 Task: Send an email with the signature Gloria Young with the subject Update on an accommodation and the message I would like to schedule a one-on-one meeting to discuss your career development plan. from softage.8@softage.net to softage.6@softage.net and move the email from Sent Items to the folder Medications
Action: Mouse moved to (135, 152)
Screenshot: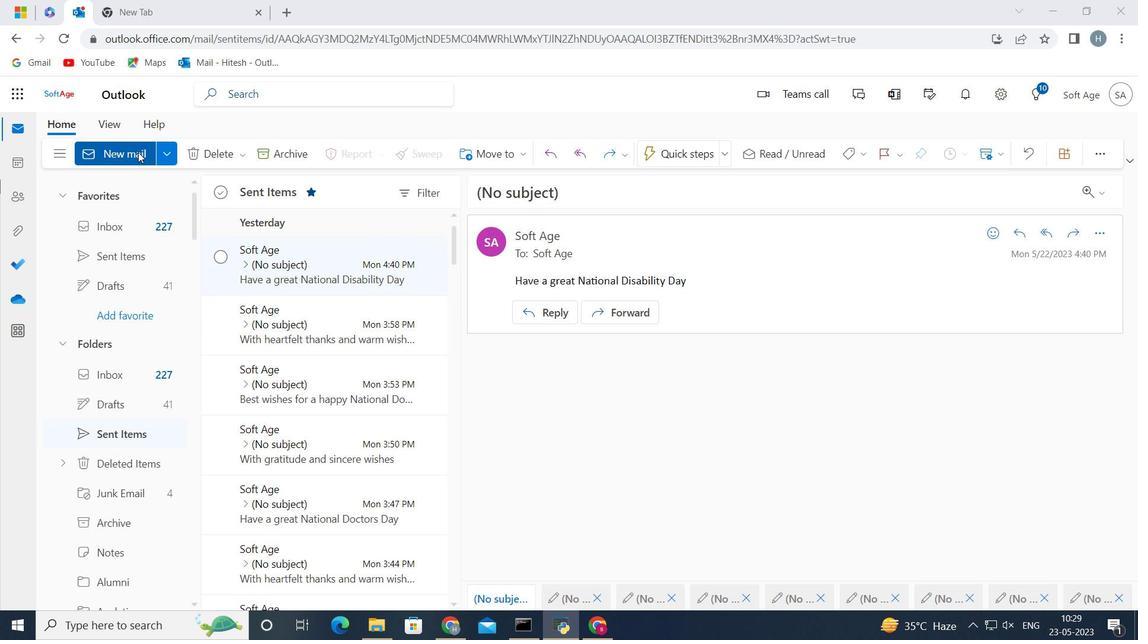 
Action: Mouse pressed left at (135, 152)
Screenshot: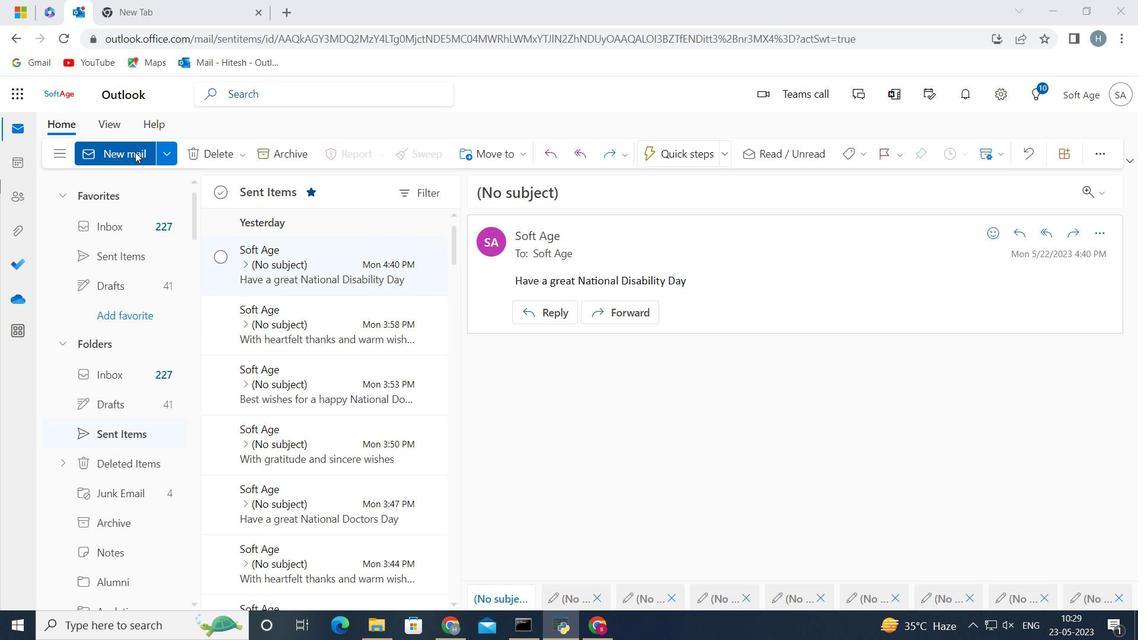 
Action: Mouse moved to (940, 152)
Screenshot: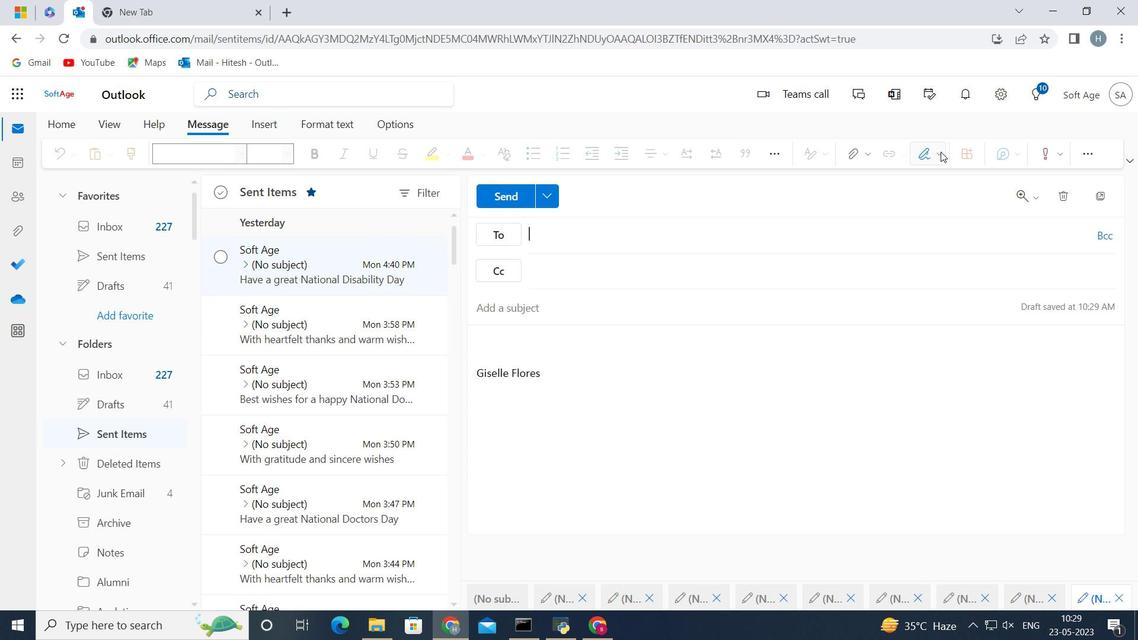 
Action: Mouse pressed left at (940, 152)
Screenshot: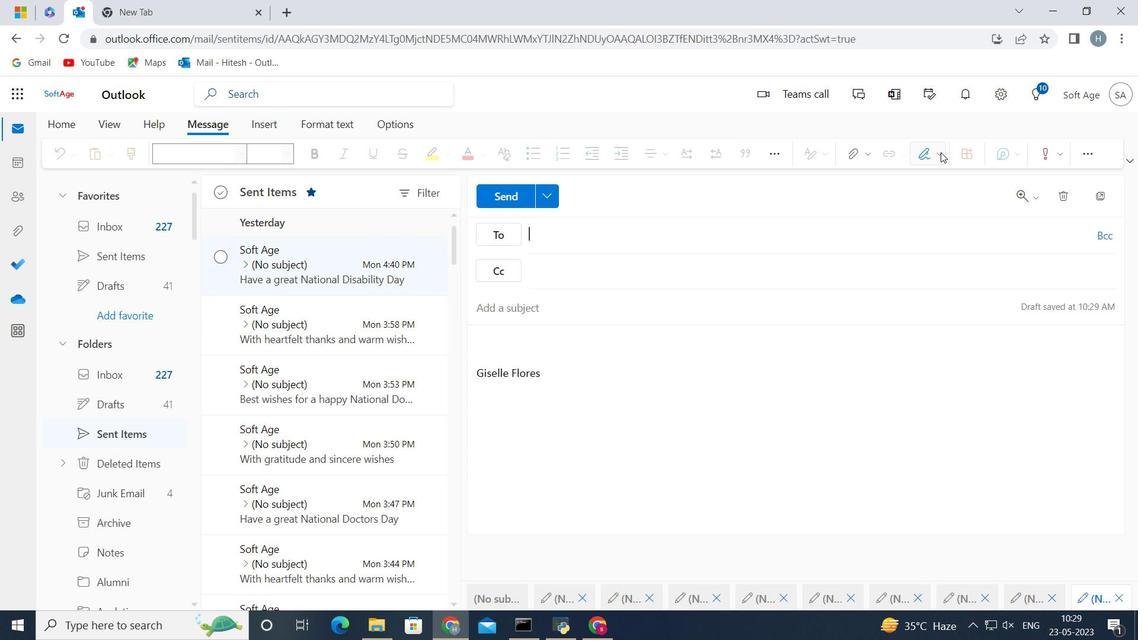 
Action: Mouse moved to (900, 212)
Screenshot: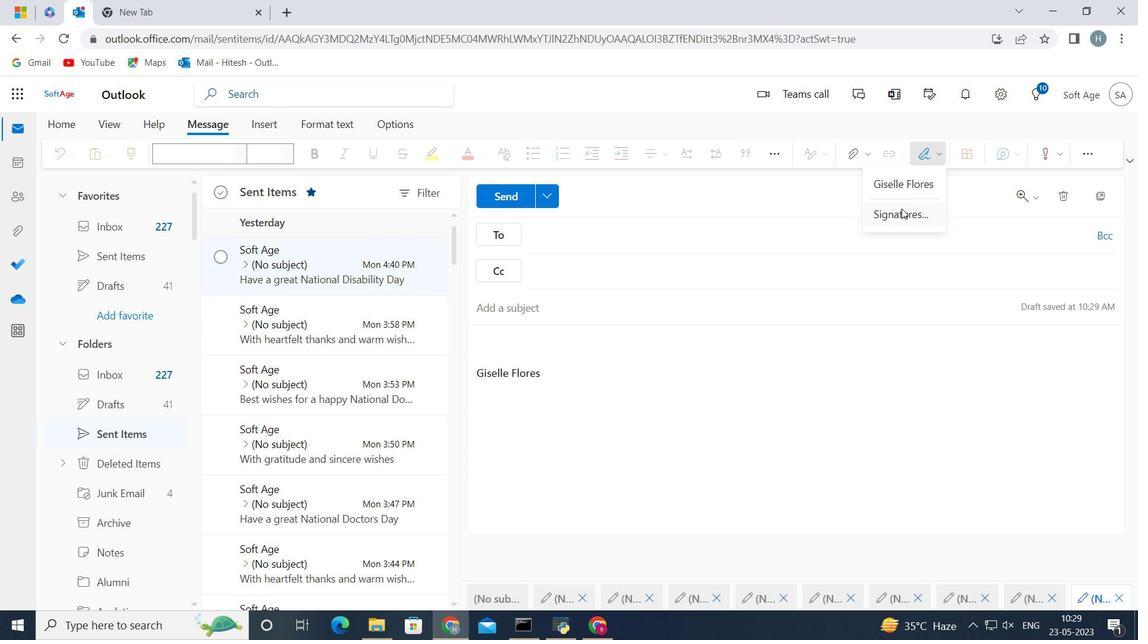 
Action: Mouse pressed left at (900, 212)
Screenshot: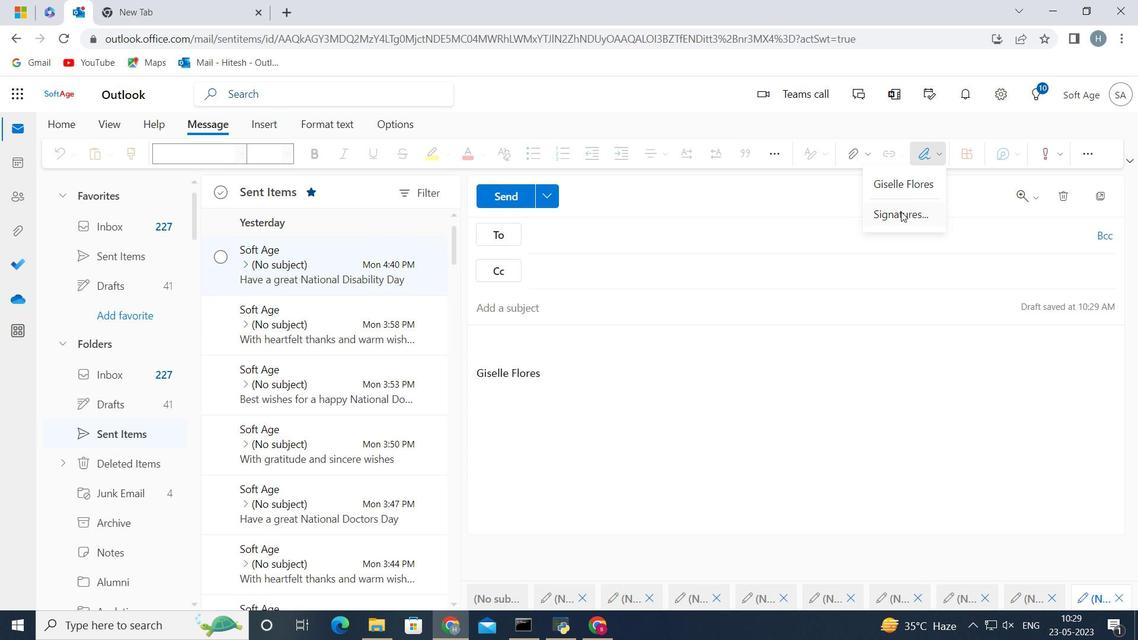 
Action: Mouse moved to (868, 265)
Screenshot: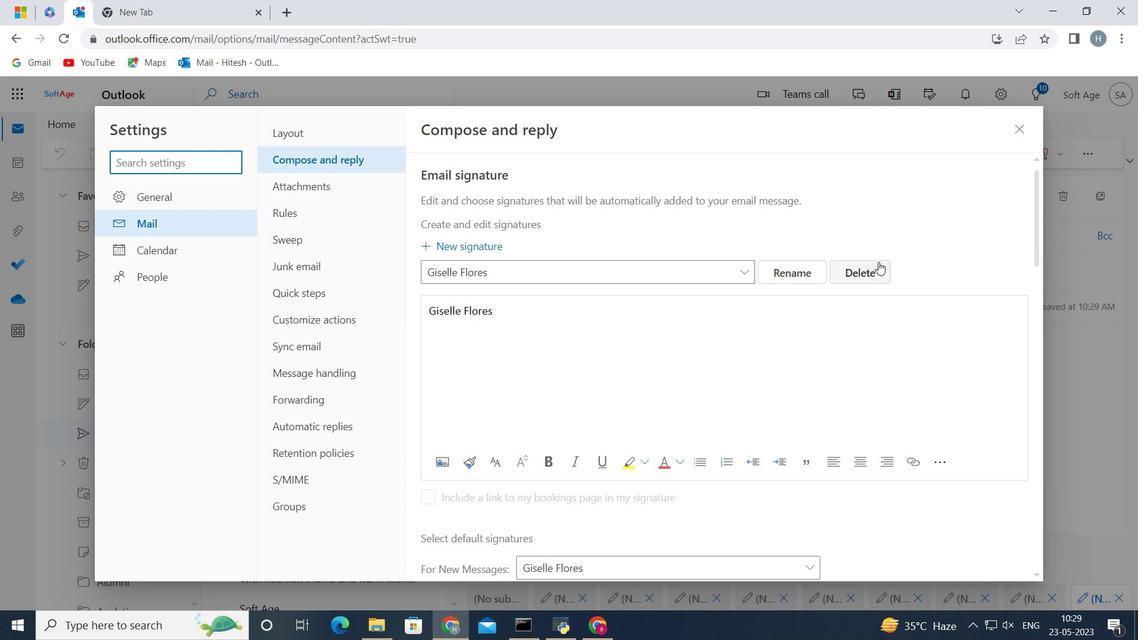 
Action: Mouse pressed left at (868, 265)
Screenshot: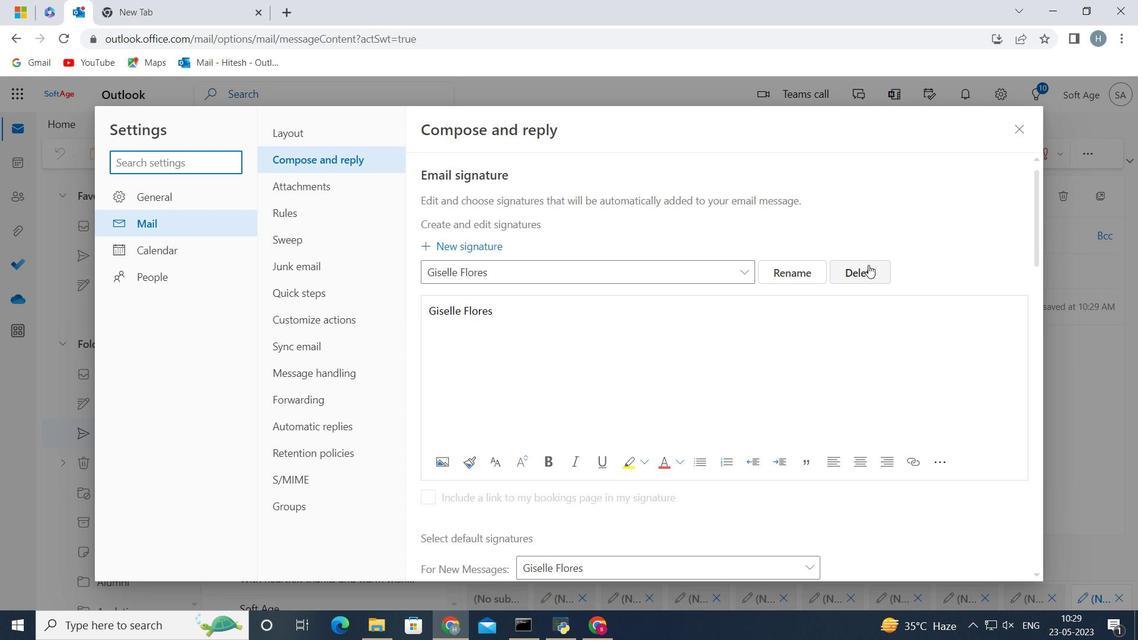 
Action: Mouse moved to (752, 274)
Screenshot: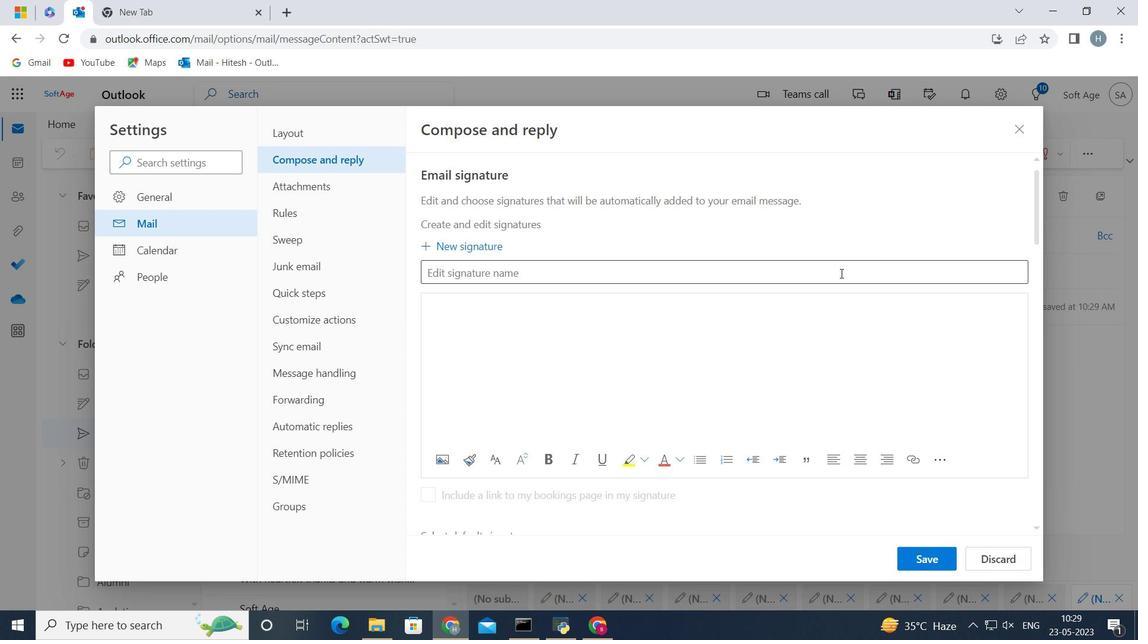 
Action: Mouse pressed left at (752, 274)
Screenshot: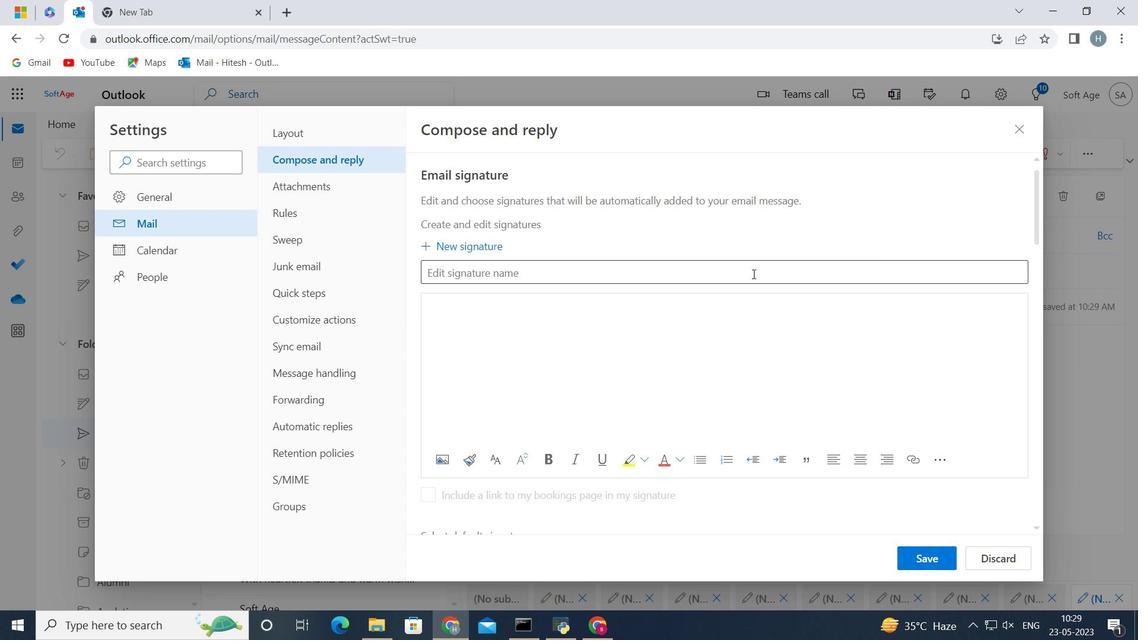 
Action: Mouse moved to (752, 274)
Screenshot: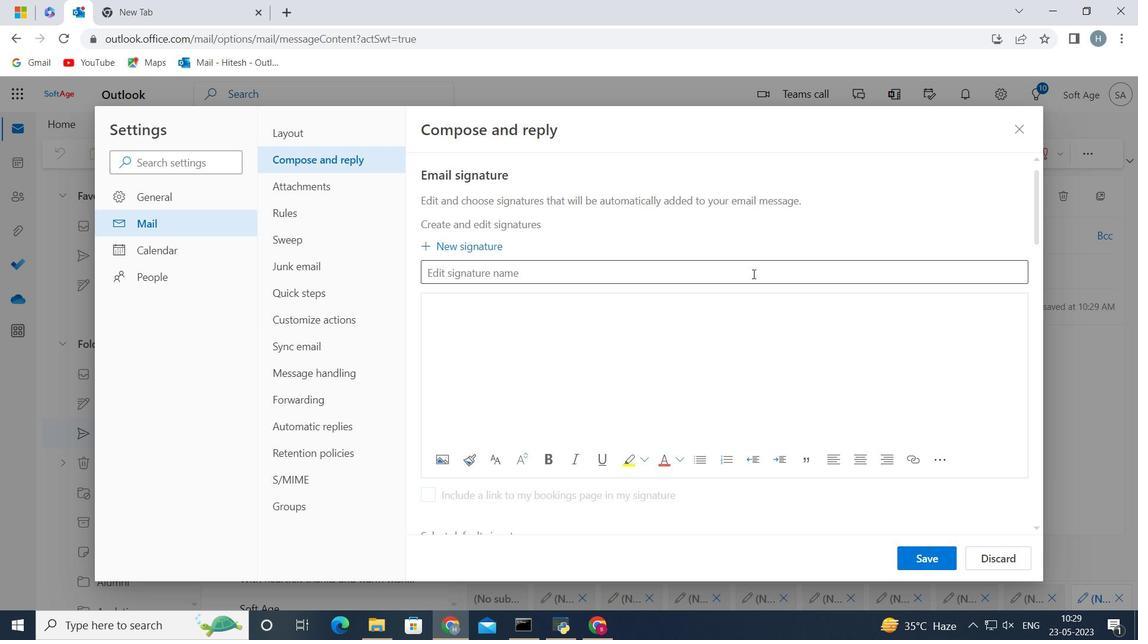 
Action: Key pressed <Key.shift><Key.shift>Gloria<Key.space><Key.shift><Key.shift><Key.shift><Key.shift><Key.shift>Young
Screenshot: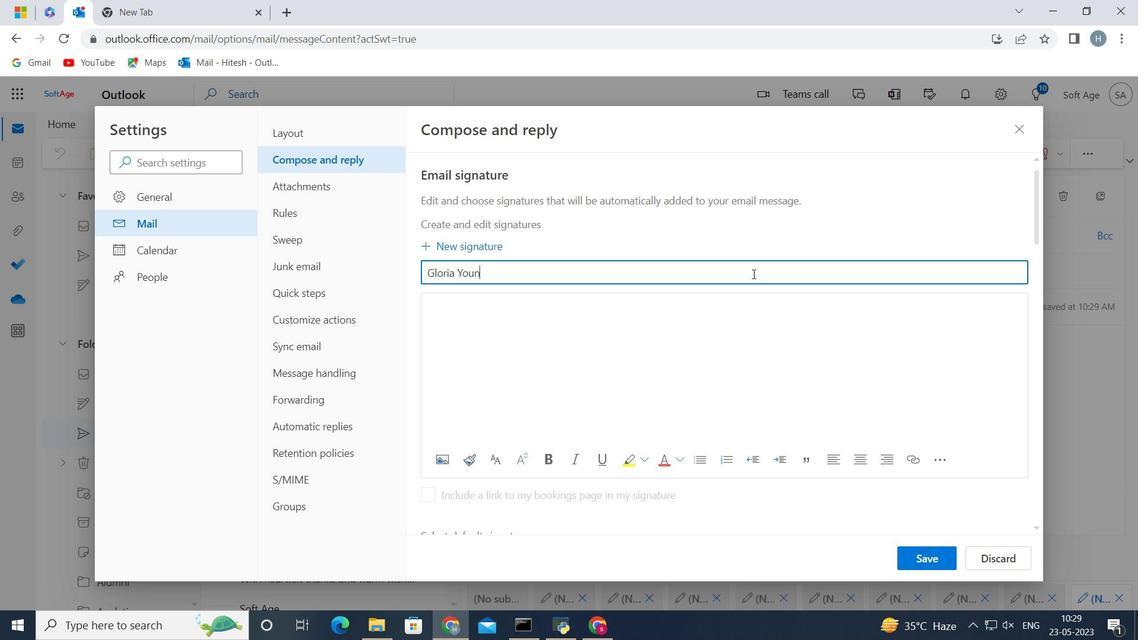 
Action: Mouse moved to (645, 309)
Screenshot: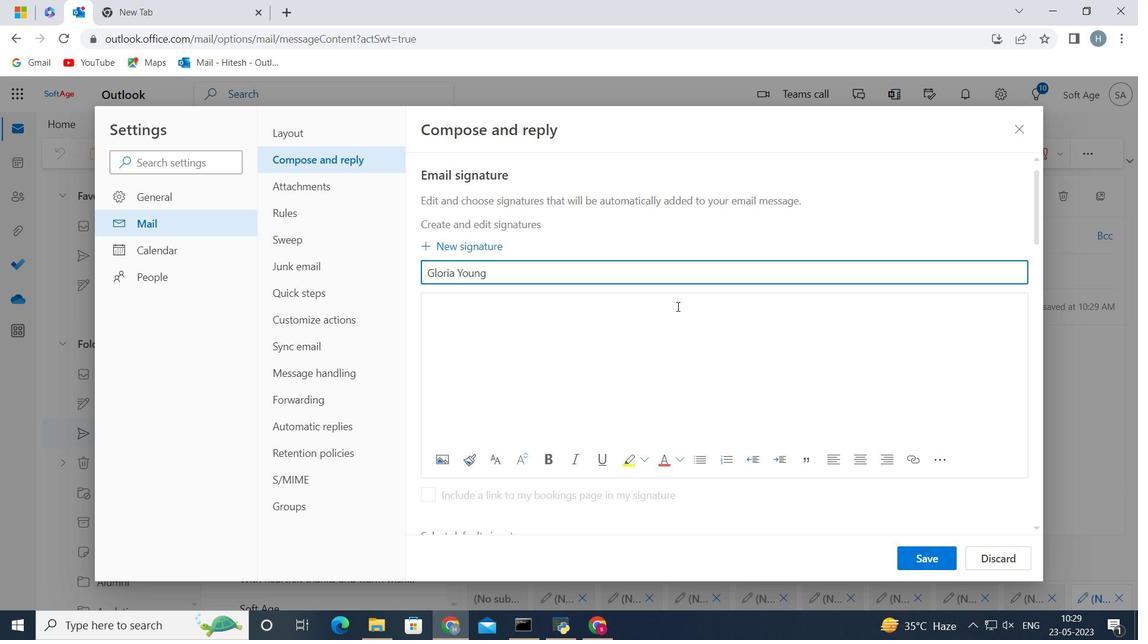 
Action: Mouse pressed left at (645, 309)
Screenshot: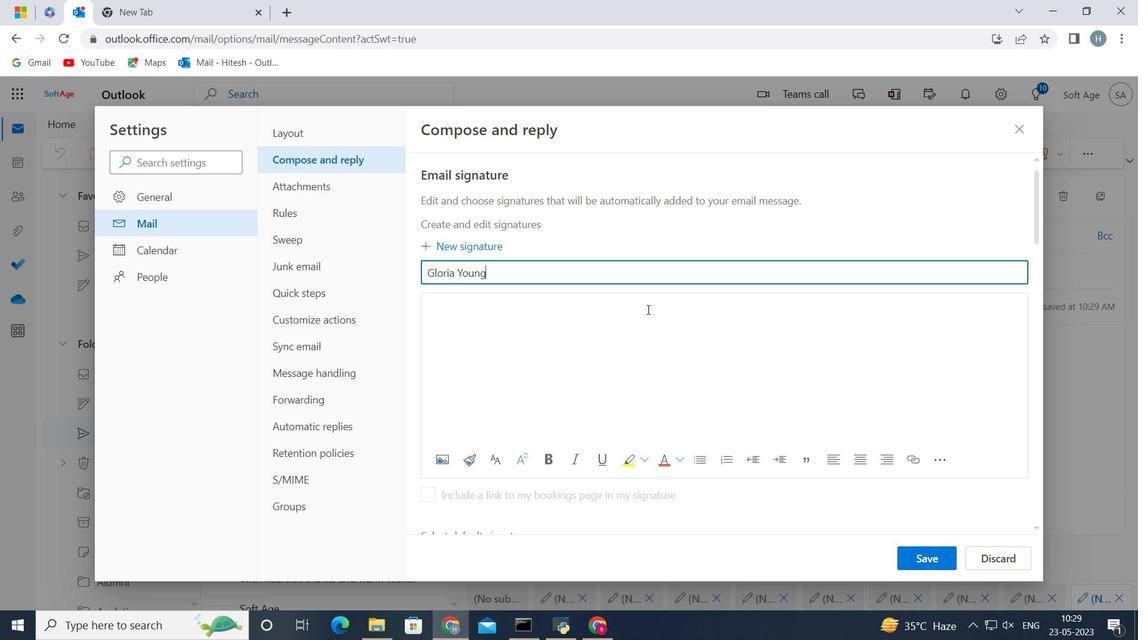
Action: Key pressed <Key.shift><Key.shift><Key.shift><Key.shift><Key.shift><Key.shift><Key.shift><Key.shift><Key.shift><Key.shift><Key.shift><Key.shift><Key.shift>Gloria<Key.space><Key.shift><Key.shift><Key.shift><Key.shift><Key.shift><Key.shift><Key.shift><Key.shift>Young
Screenshot: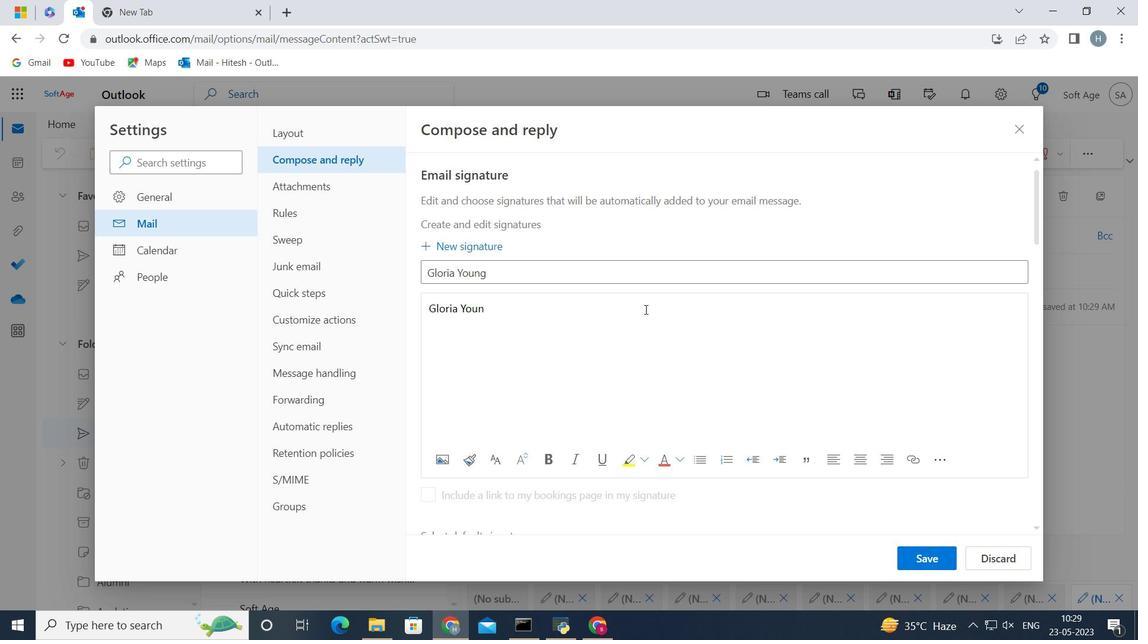 
Action: Mouse moved to (925, 559)
Screenshot: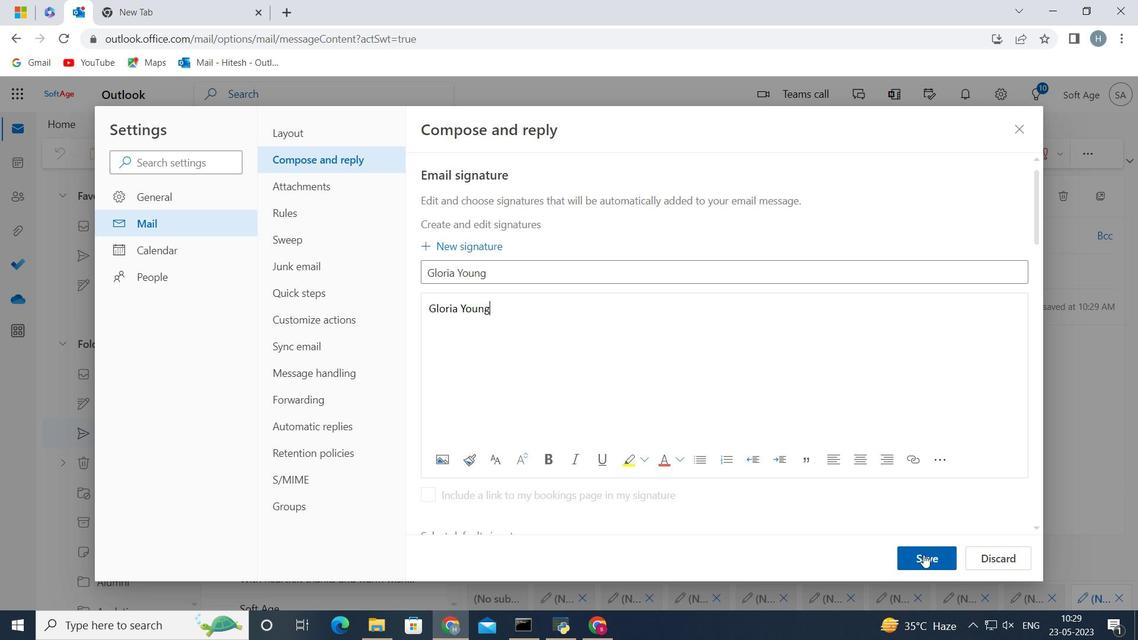 
Action: Mouse pressed left at (925, 559)
Screenshot: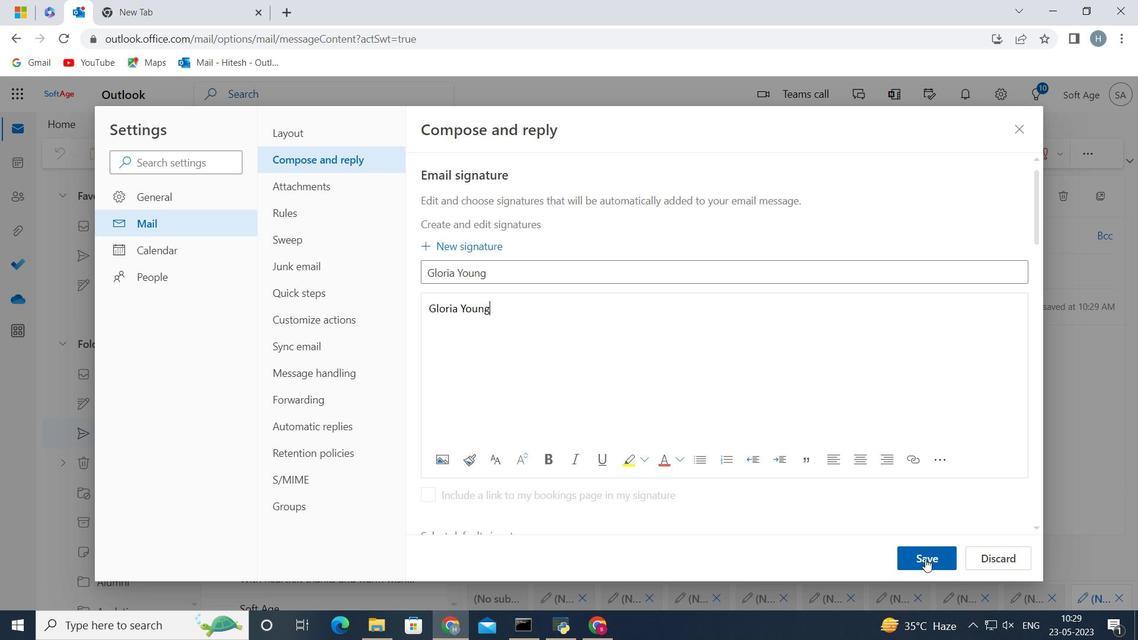
Action: Mouse moved to (797, 356)
Screenshot: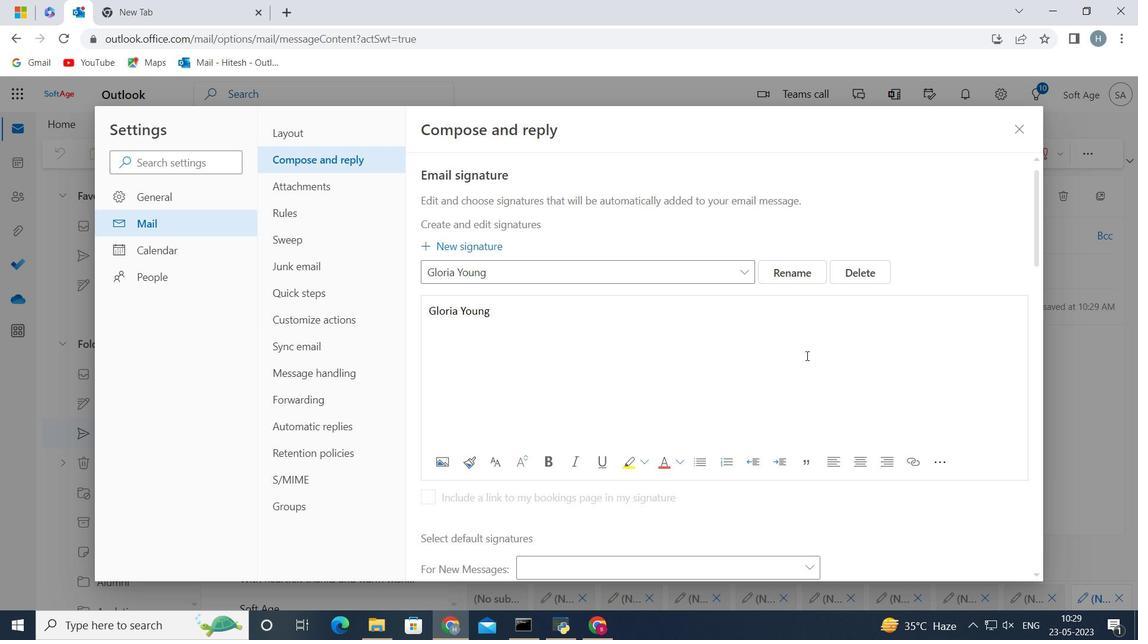 
Action: Mouse scrolled (797, 355) with delta (0, 0)
Screenshot: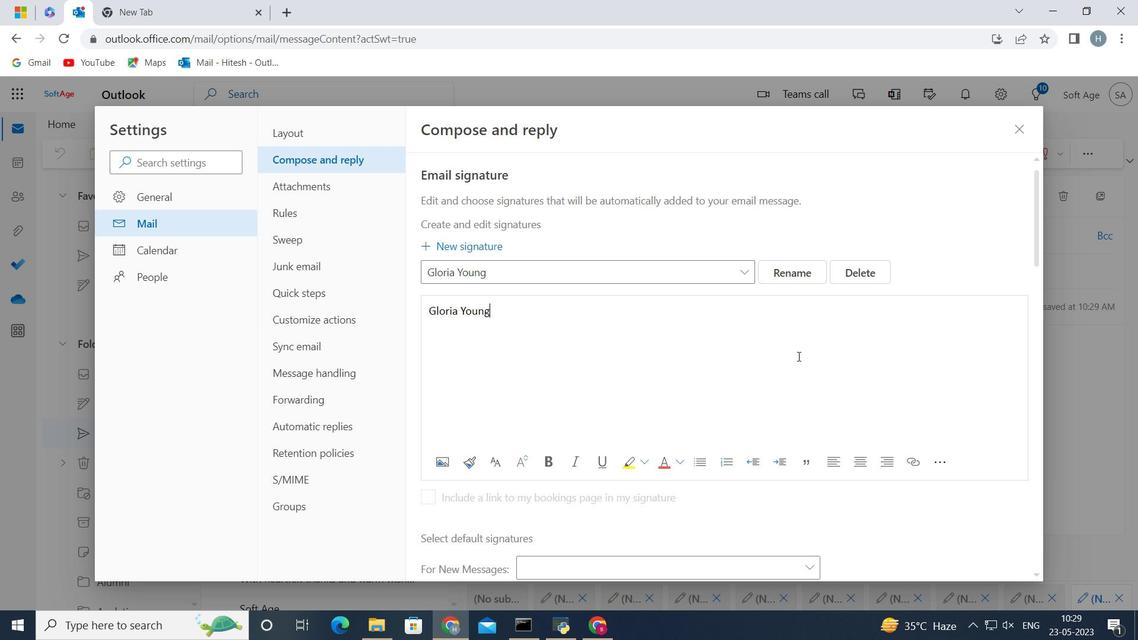
Action: Mouse moved to (787, 305)
Screenshot: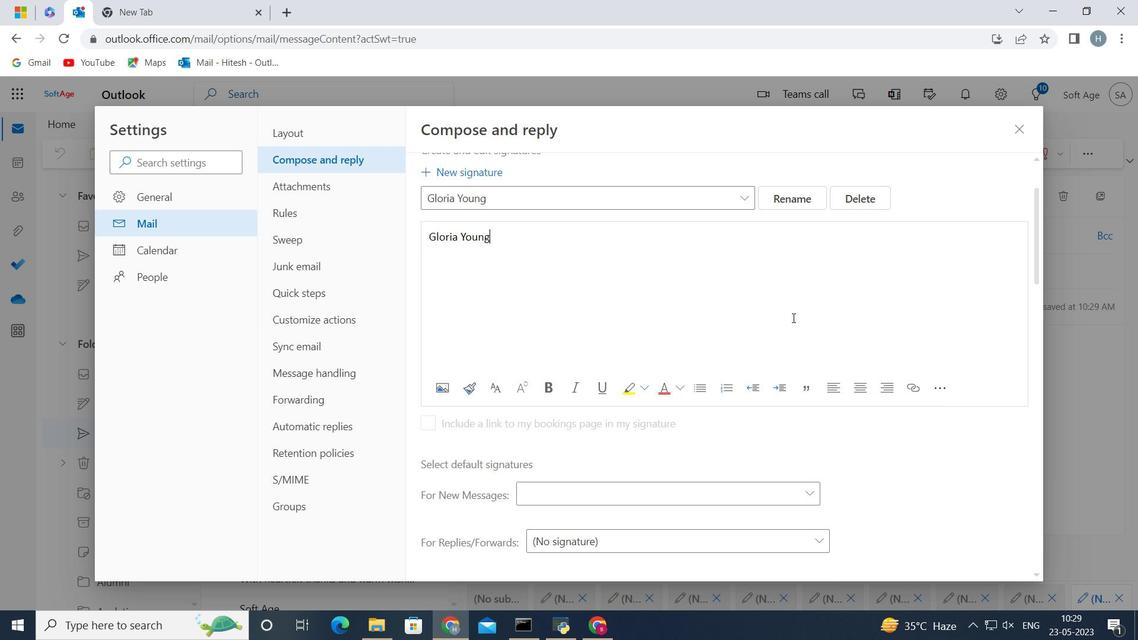 
Action: Mouse scrolled (787, 304) with delta (0, 0)
Screenshot: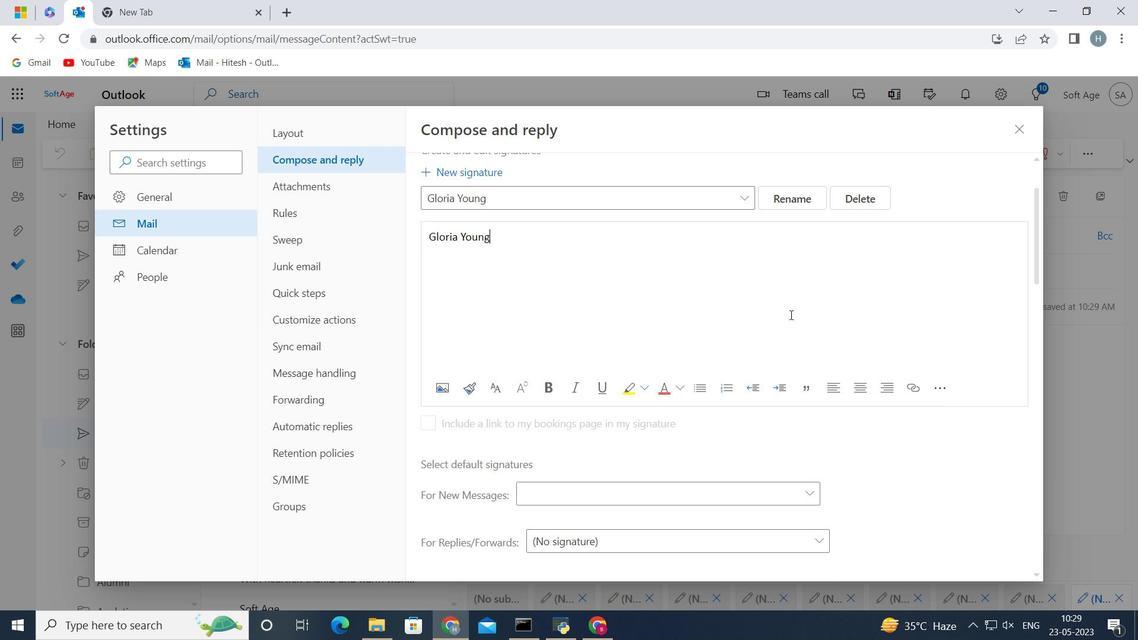 
Action: Mouse moved to (787, 305)
Screenshot: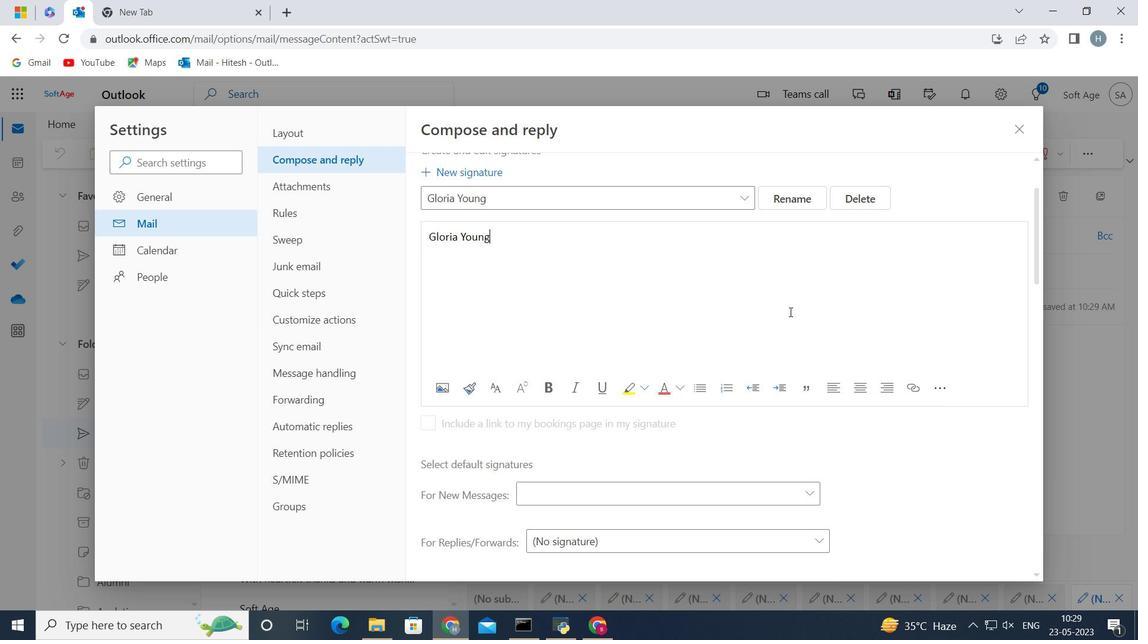 
Action: Mouse scrolled (787, 304) with delta (0, 0)
Screenshot: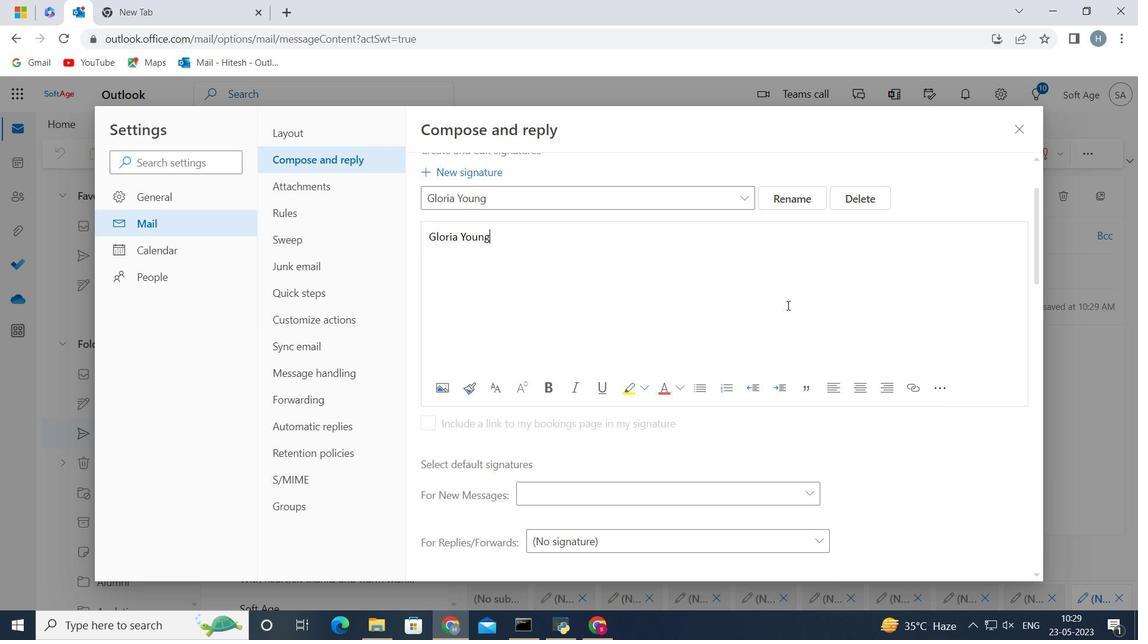 
Action: Mouse moved to (797, 341)
Screenshot: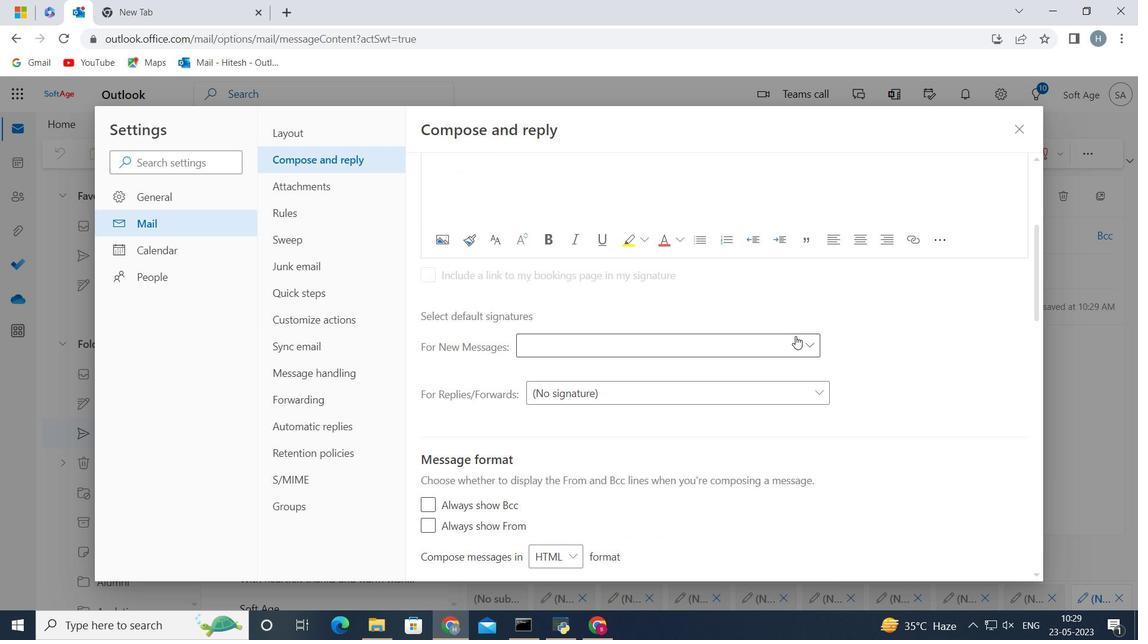 
Action: Mouse pressed left at (797, 341)
Screenshot: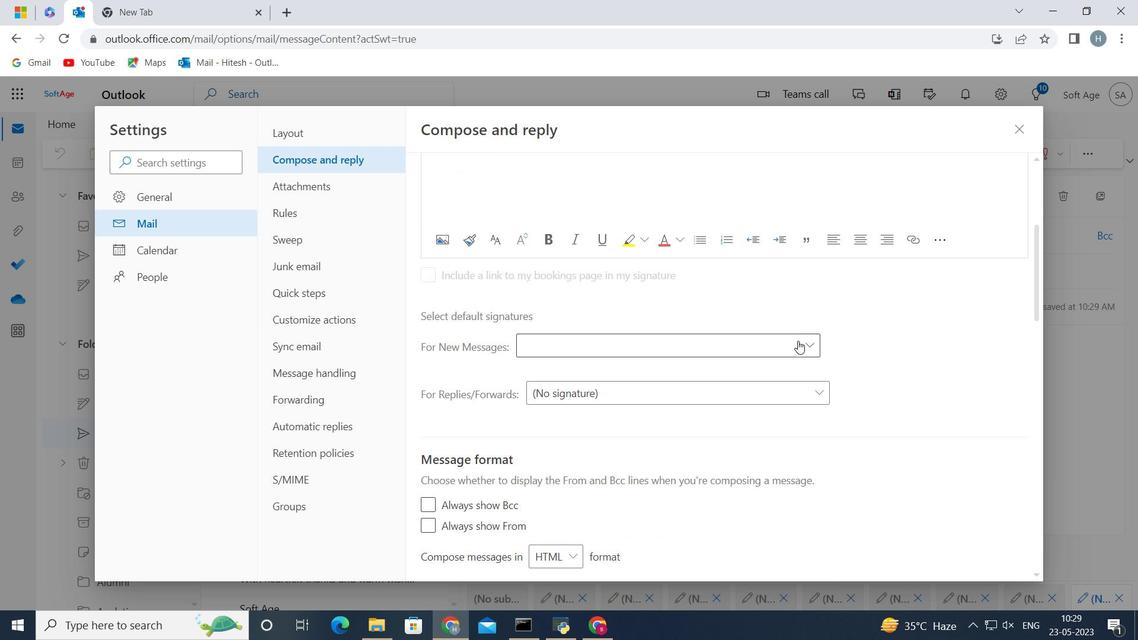 
Action: Mouse moved to (729, 401)
Screenshot: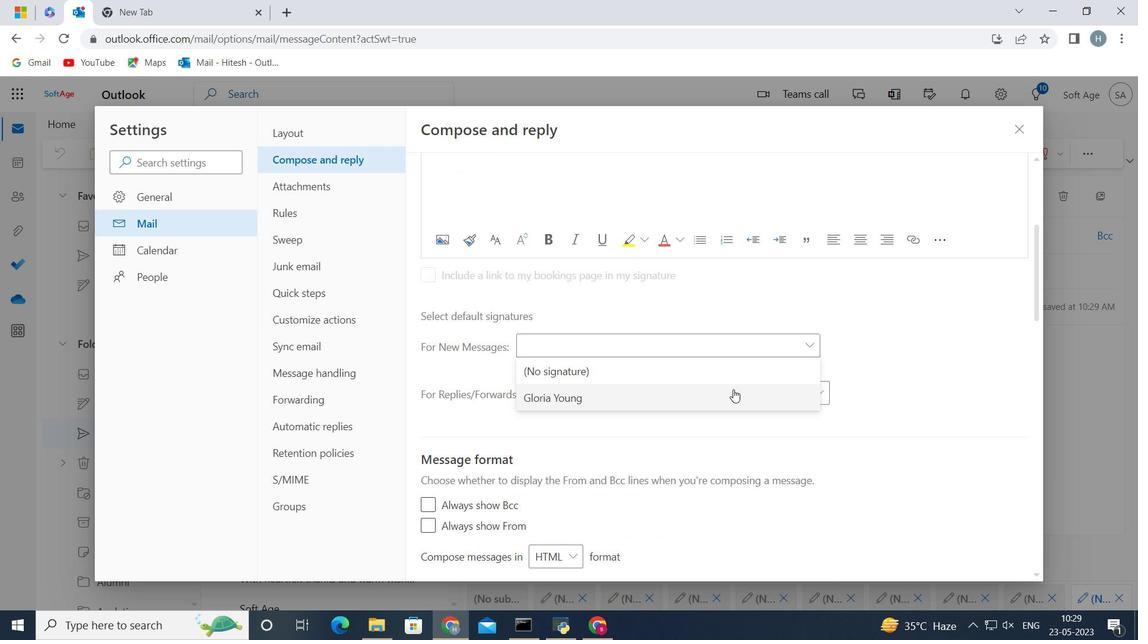 
Action: Mouse pressed left at (729, 401)
Screenshot: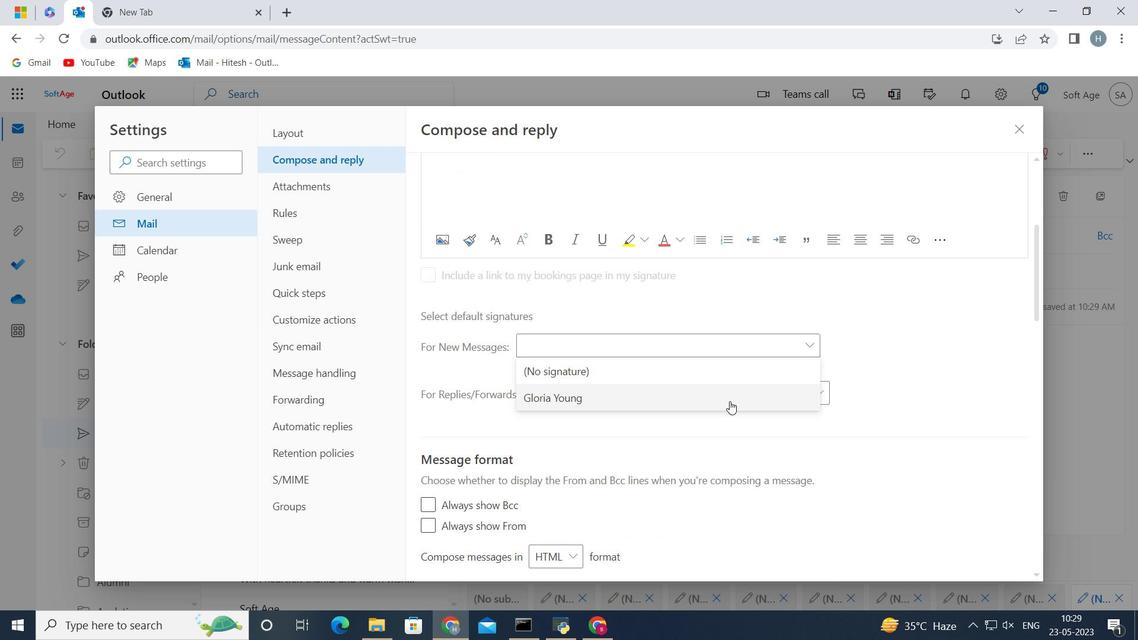 
Action: Mouse moved to (928, 557)
Screenshot: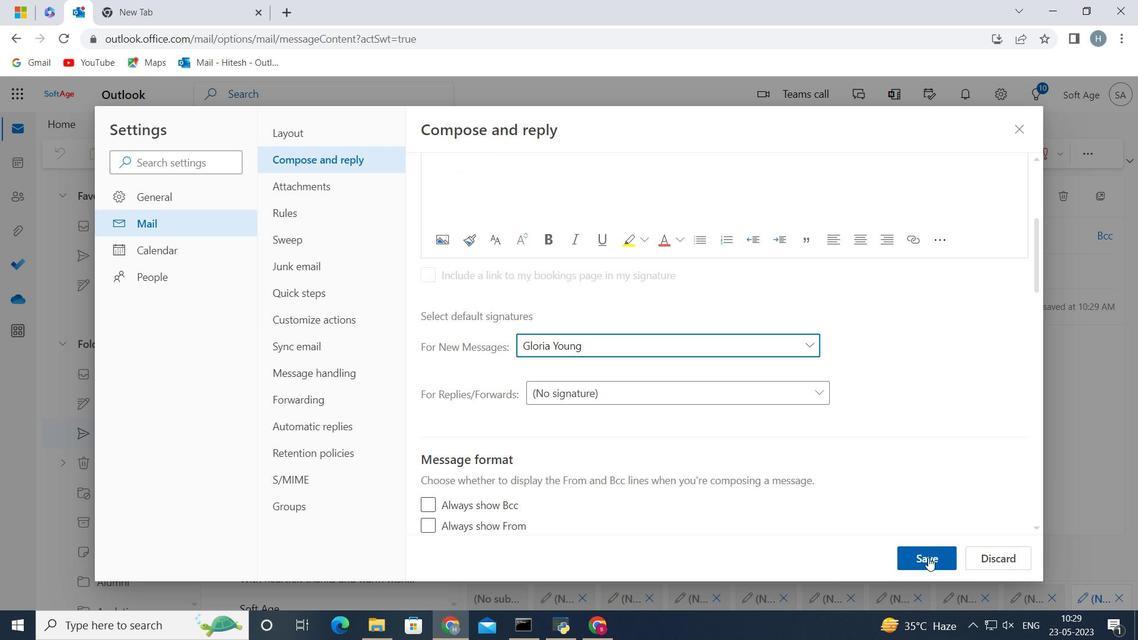 
Action: Mouse pressed left at (928, 557)
Screenshot: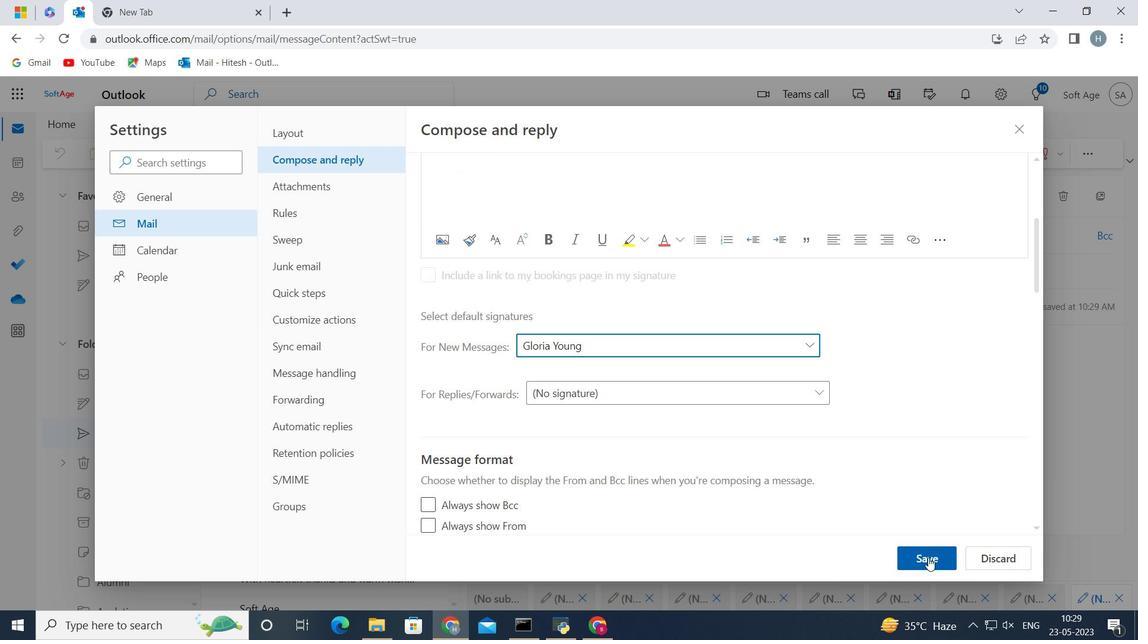 
Action: Mouse moved to (1017, 130)
Screenshot: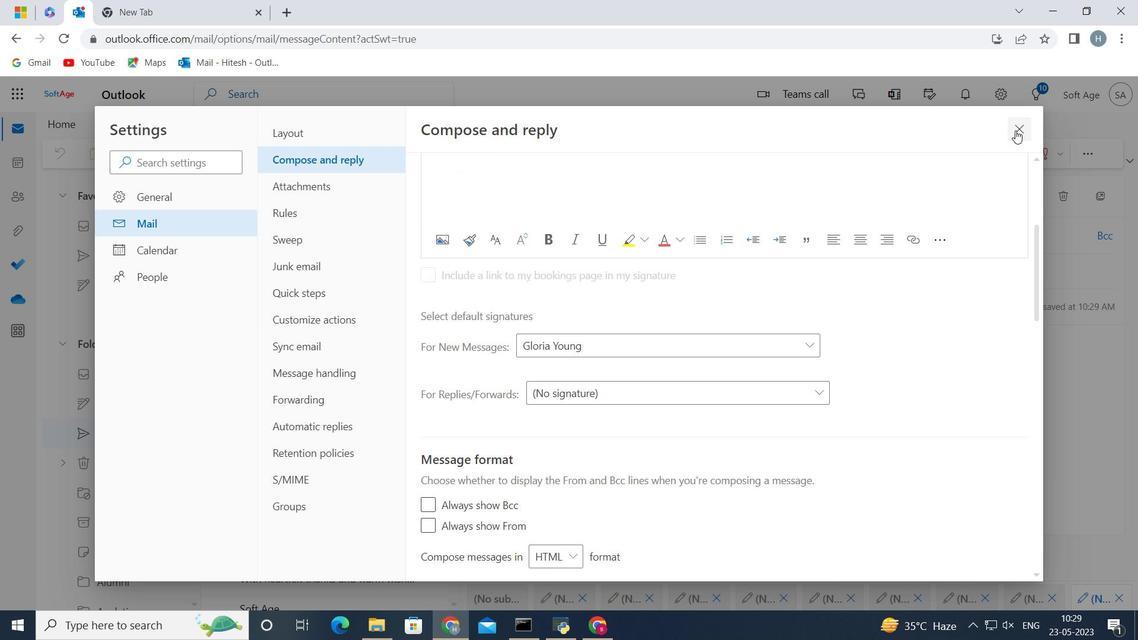 
Action: Mouse pressed left at (1017, 130)
Screenshot: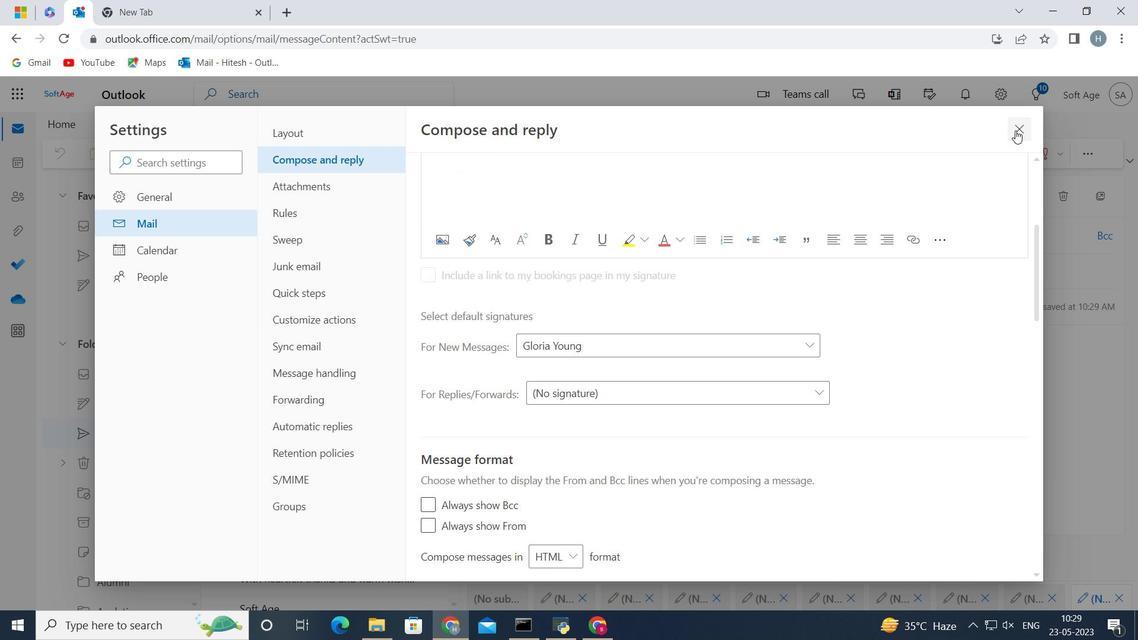 
Action: Mouse moved to (538, 307)
Screenshot: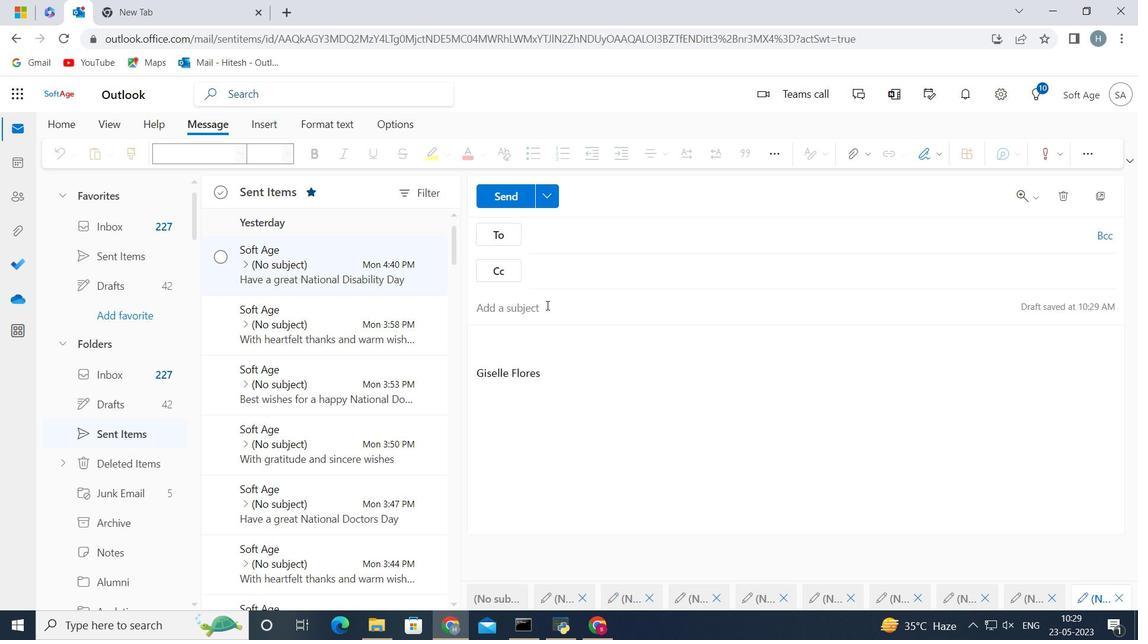 
Action: Mouse pressed left at (538, 307)
Screenshot: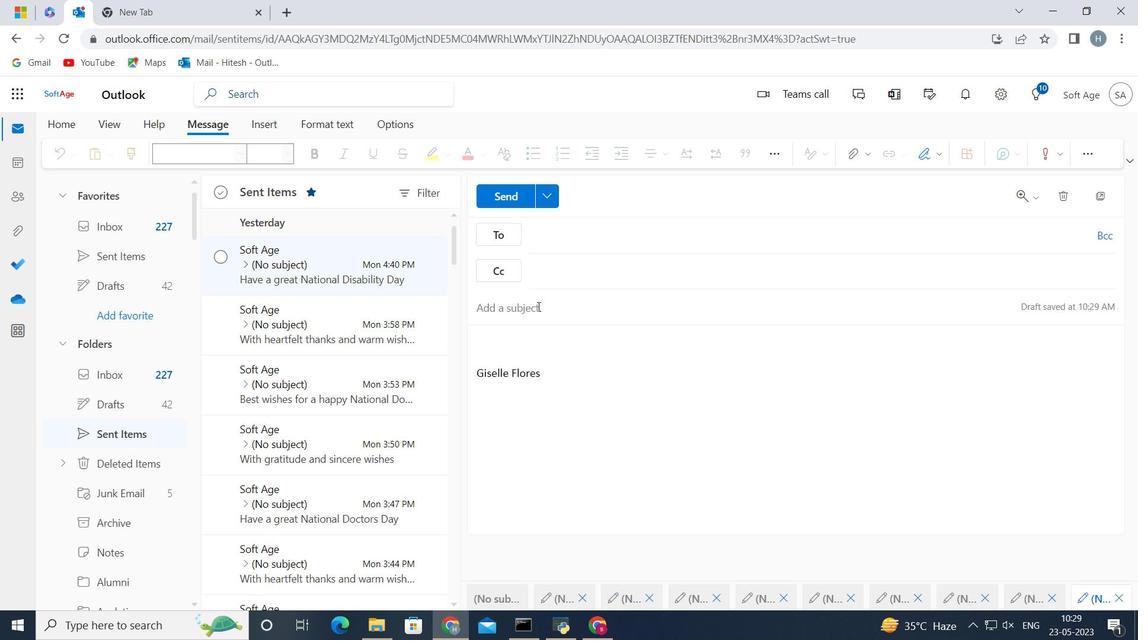 
Action: Key pressed <Key.shift>Update<Key.space>on<Key.space>an<Key.space>accommodation<Key.space>
Screenshot: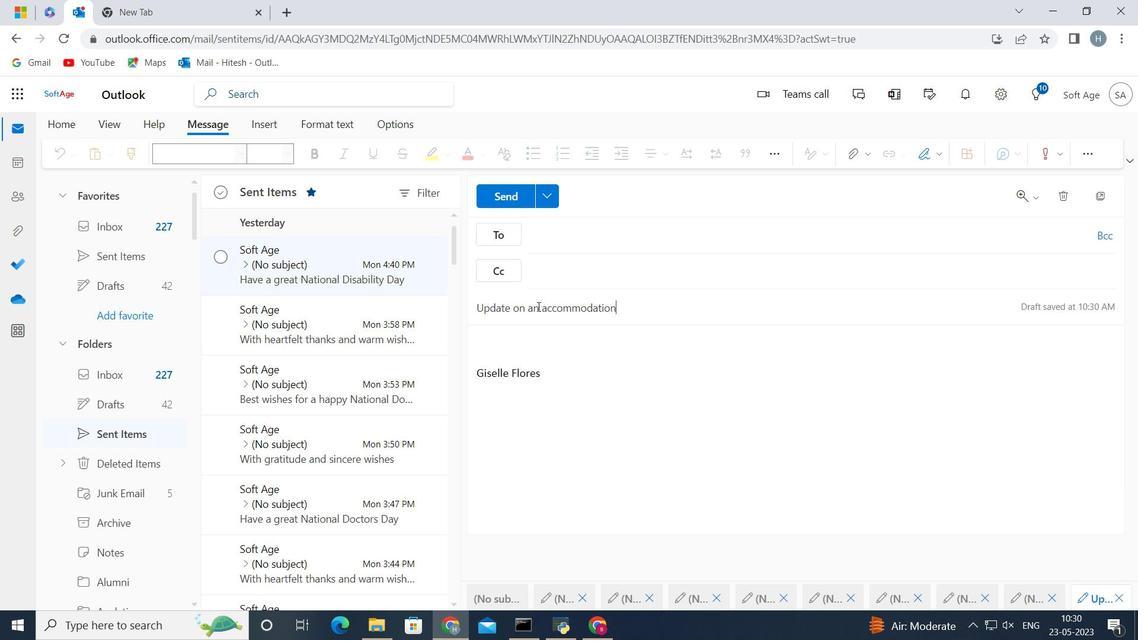 
Action: Mouse moved to (573, 381)
Screenshot: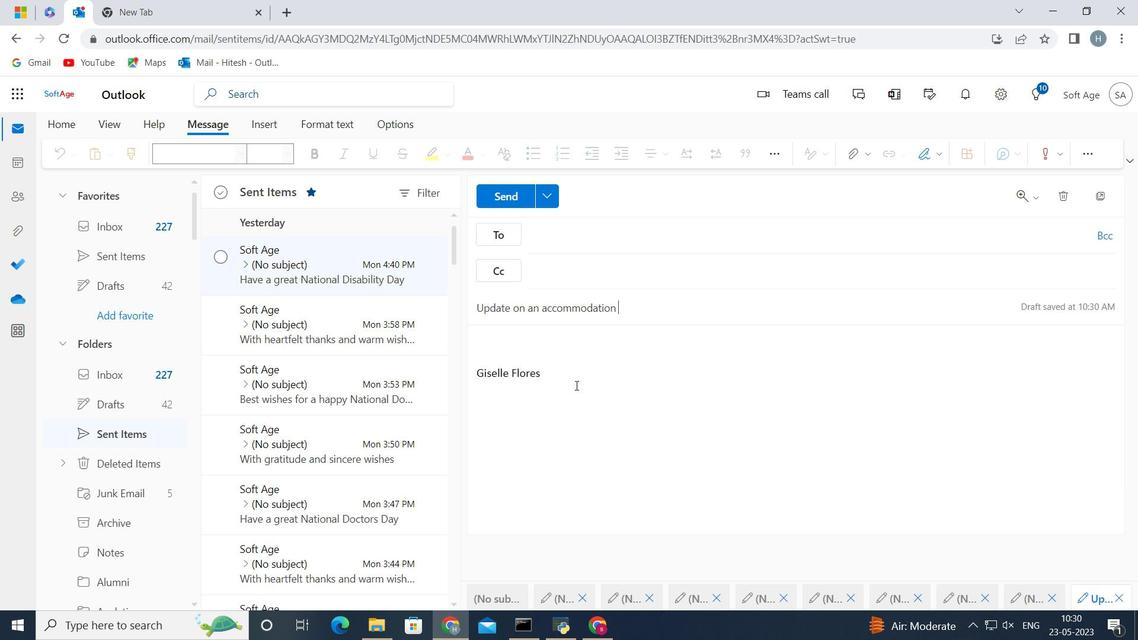 
Action: Mouse pressed left at (573, 381)
Screenshot: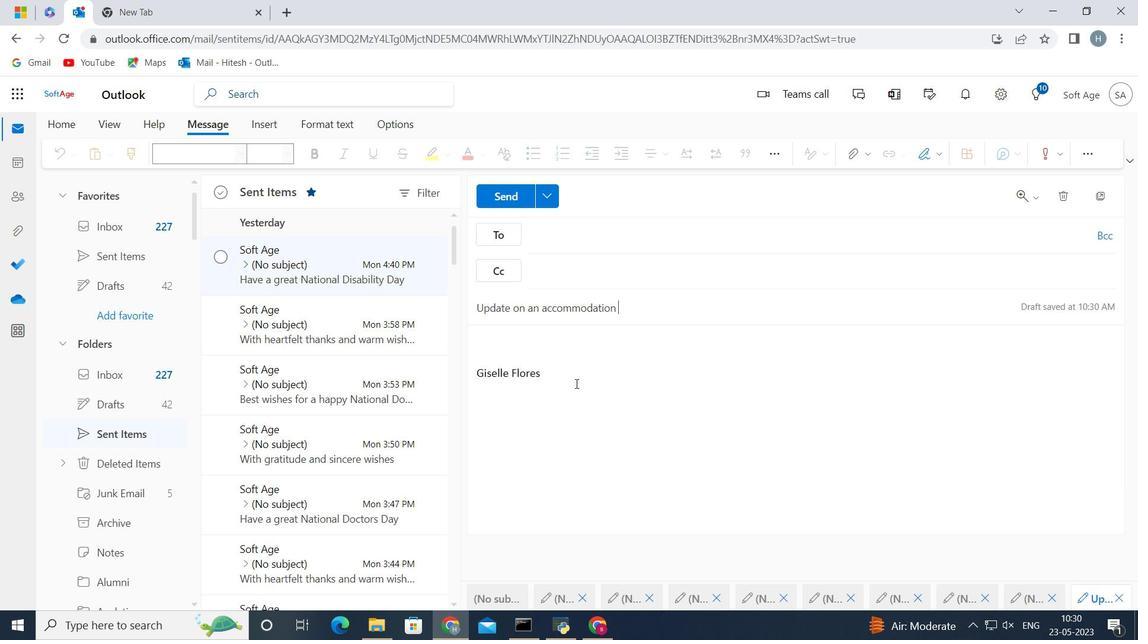 
Action: Key pressed <Key.backspace><Key.backspace><Key.backspace><Key.backspace><Key.backspace><Key.backspace><Key.backspace><Key.backspace><Key.backspace><Key.backspace><Key.backspace><Key.backspace><Key.backspace><Key.backspace><Key.backspace><Key.backspace><Key.backspace><Key.backspace><Key.backspace><Key.backspace><Key.backspace><Key.backspace><Key.backspace><Key.backspace><Key.backspace><Key.backspace><Key.shift>I<Key.space>would<Key.space>like<Key.space>to<Key.space>schedule<Key.space>a<Key.space>one-on-one<Key.space>meeting<Key.space>to<Key.space>discuss<Key.space>your<Key.space>career<Key.space>development<Key.space>plan
Screenshot: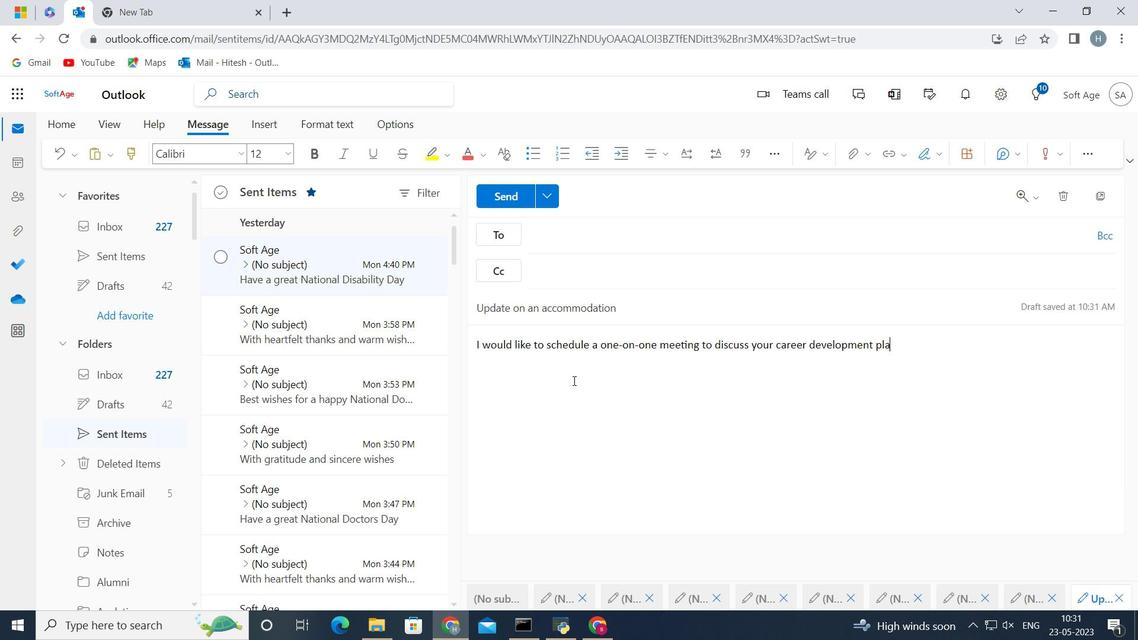 
Action: Mouse moved to (576, 232)
Screenshot: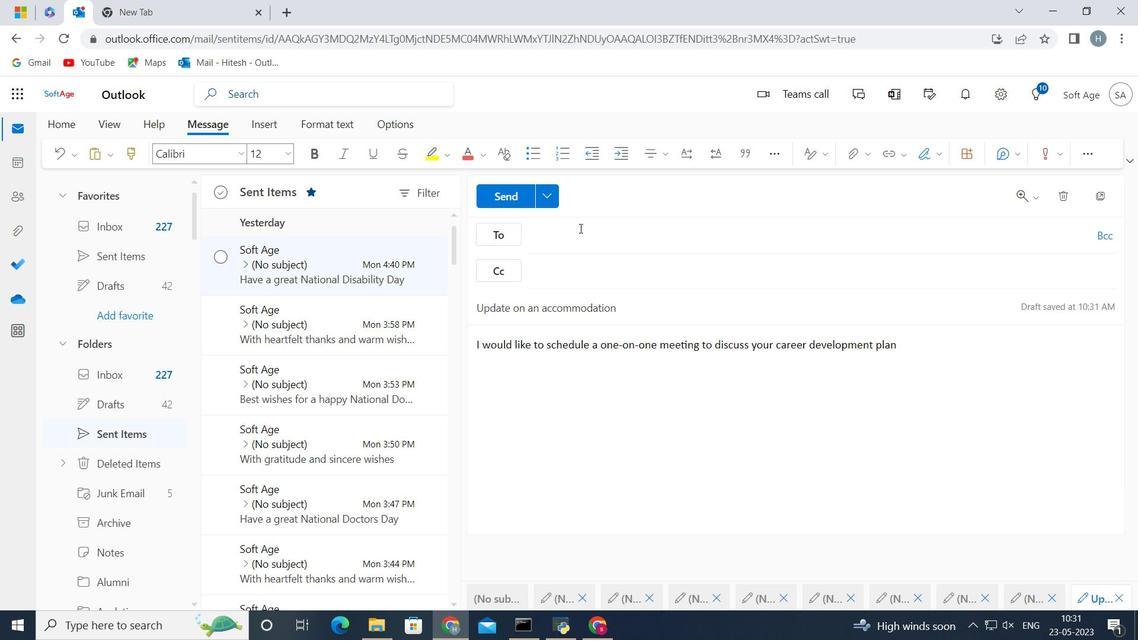 
Action: Mouse pressed left at (576, 232)
Screenshot: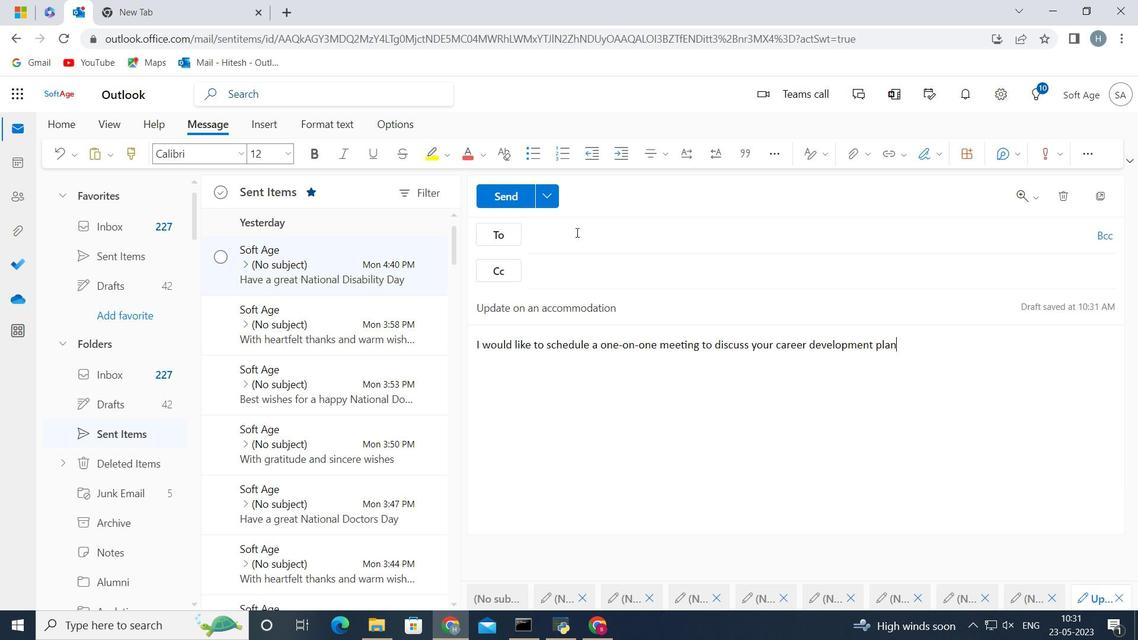 
Action: Key pressed softage.6<Key.shift>@softage.ne
Screenshot: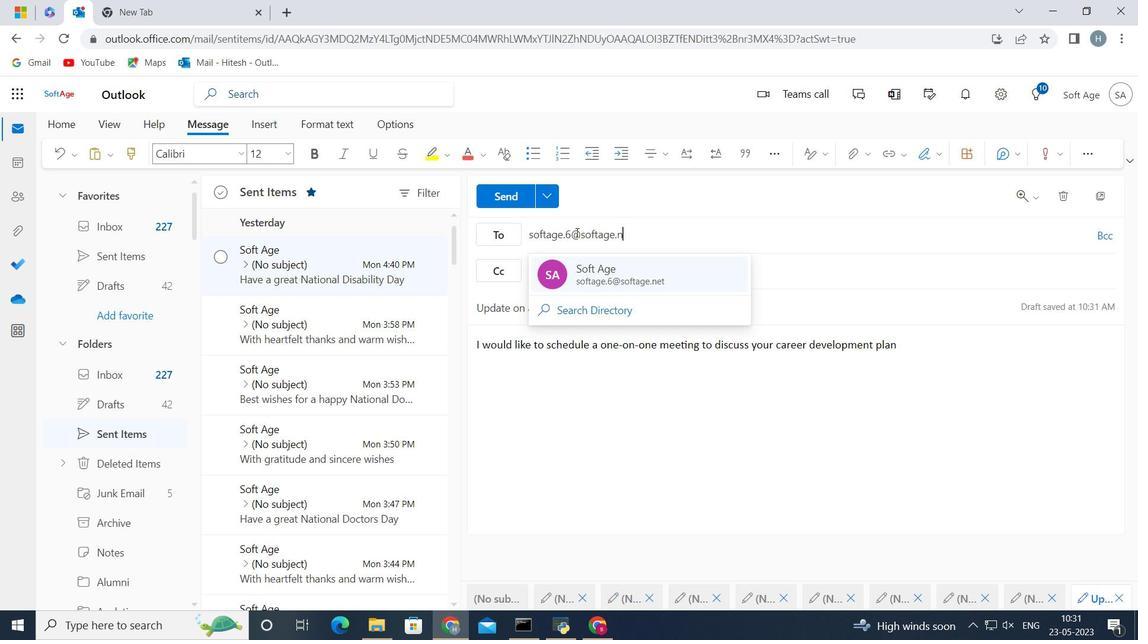 
Action: Mouse moved to (614, 221)
Screenshot: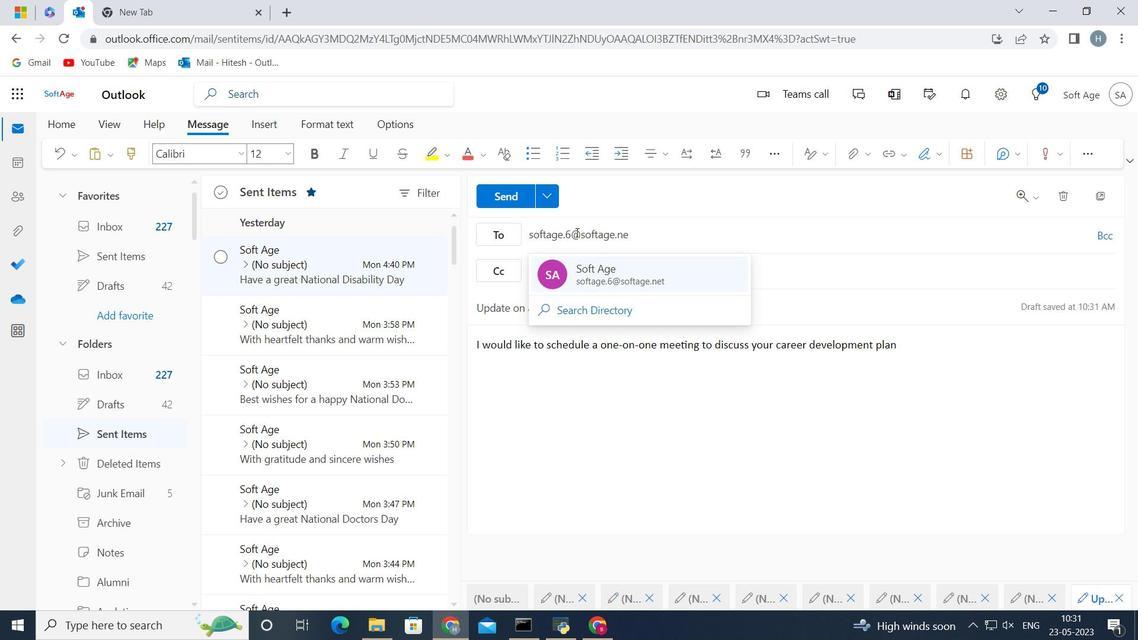 
Action: Key pressed t
Screenshot: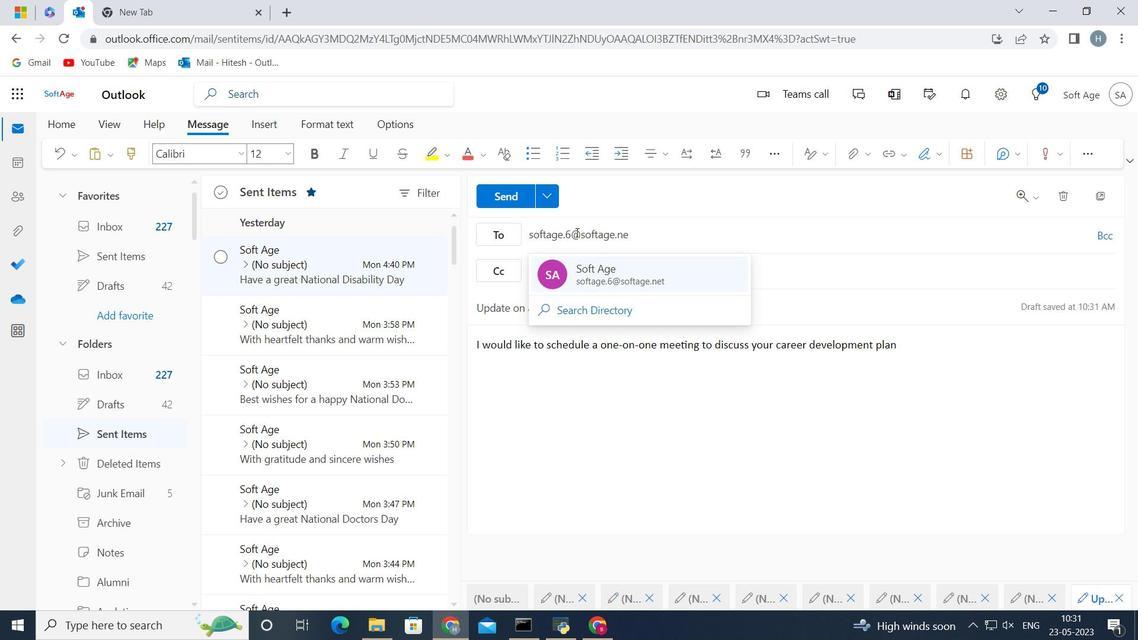 
Action: Mouse moved to (612, 265)
Screenshot: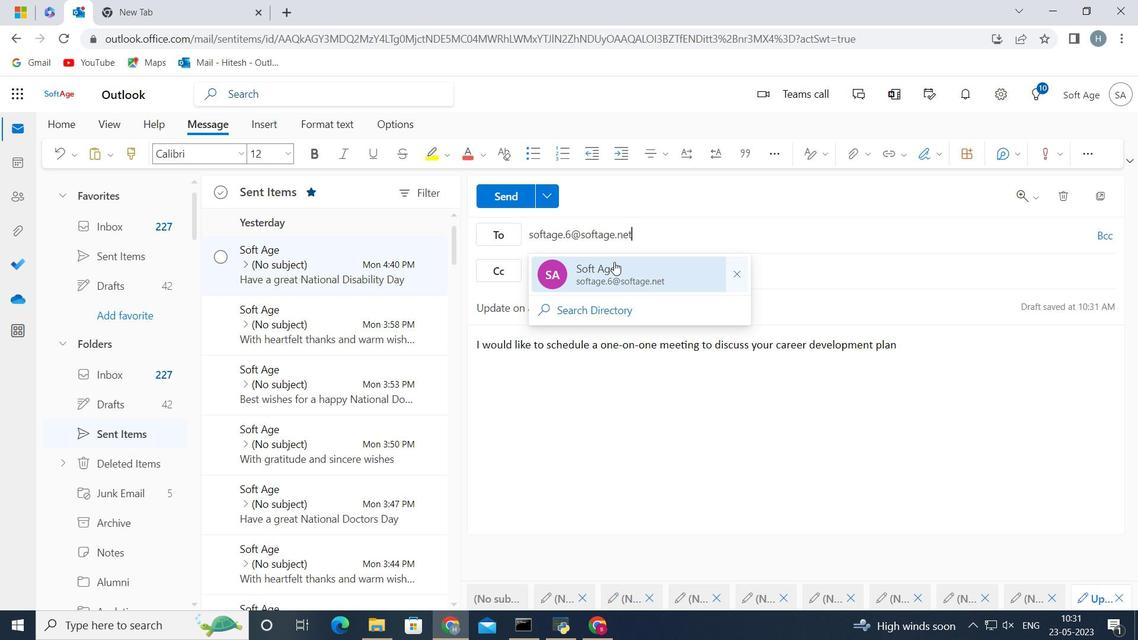 
Action: Mouse pressed left at (612, 265)
Screenshot: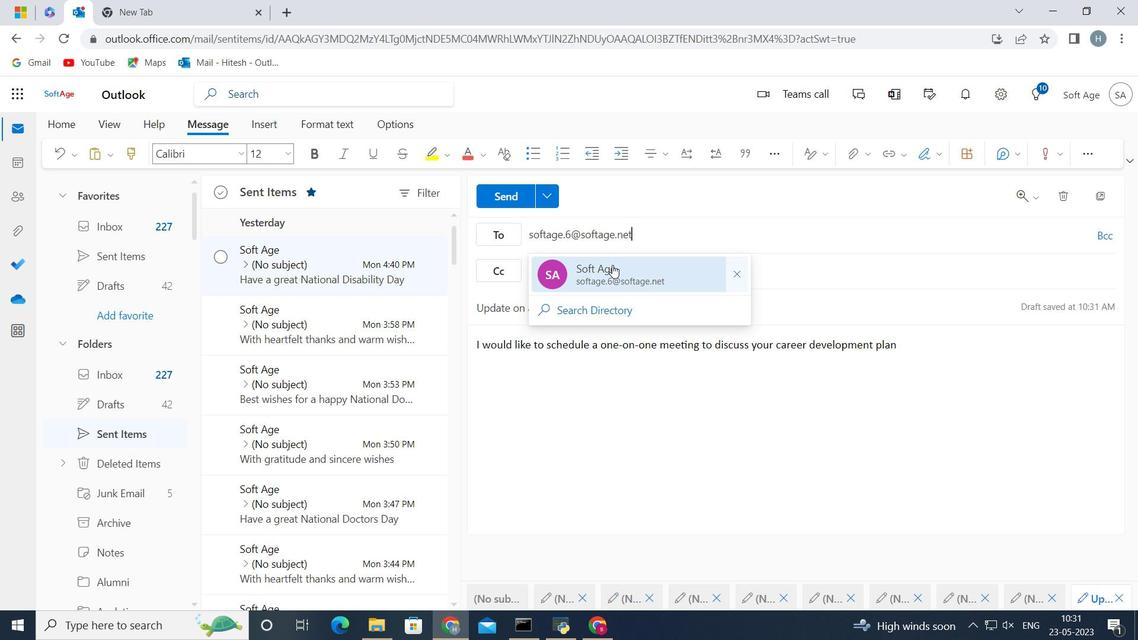 
Action: Mouse moved to (505, 196)
Screenshot: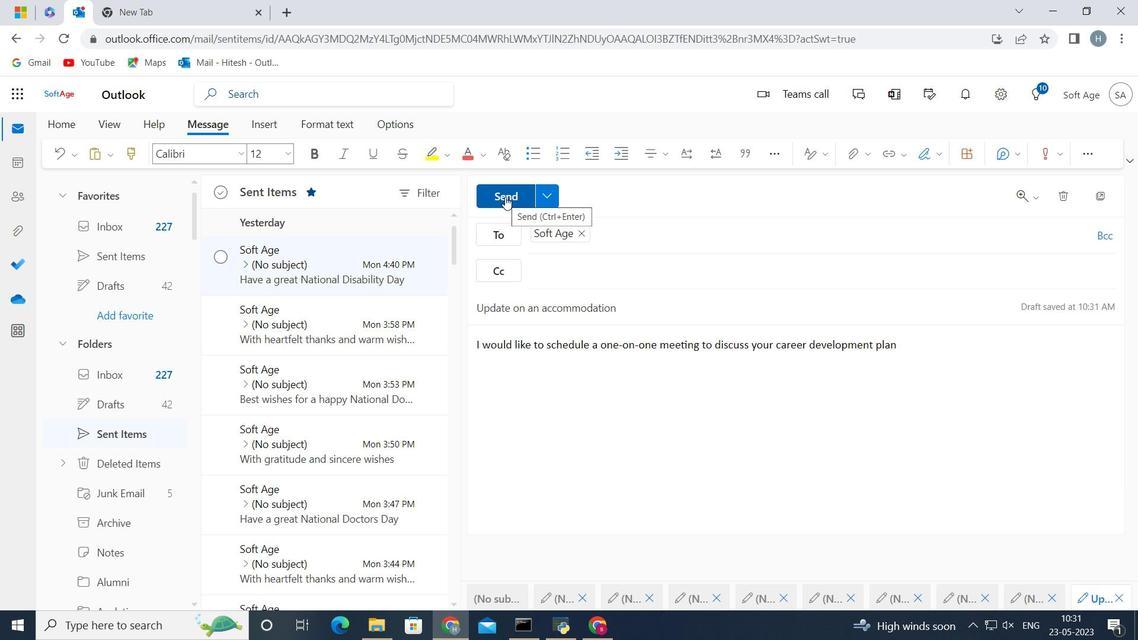 
Action: Mouse pressed left at (505, 196)
Screenshot: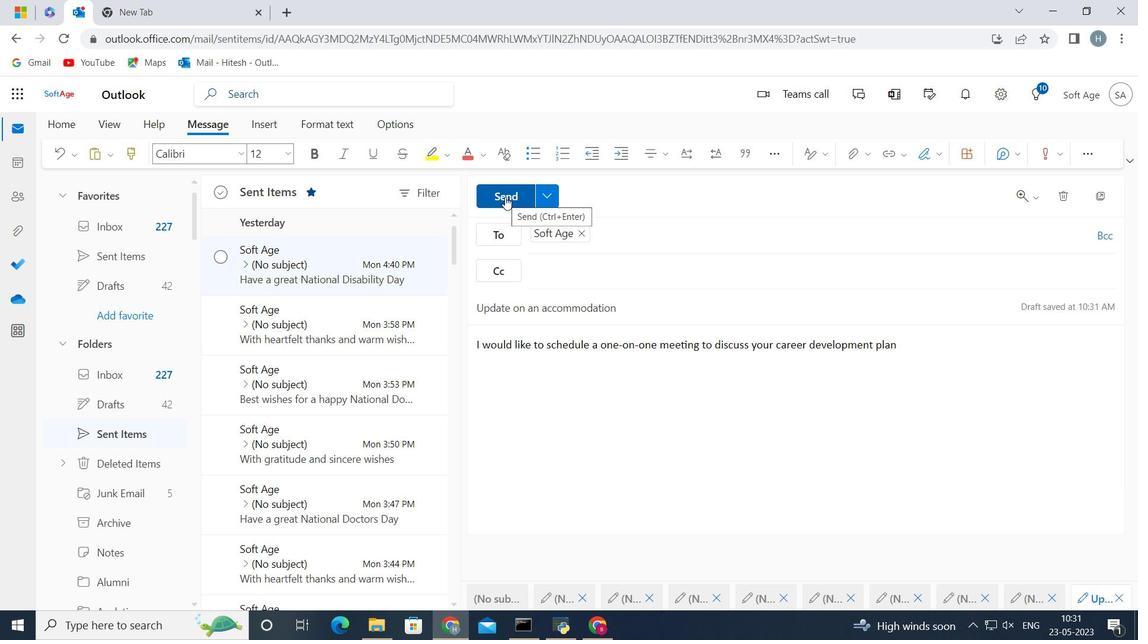 
Action: Mouse moved to (338, 264)
Screenshot: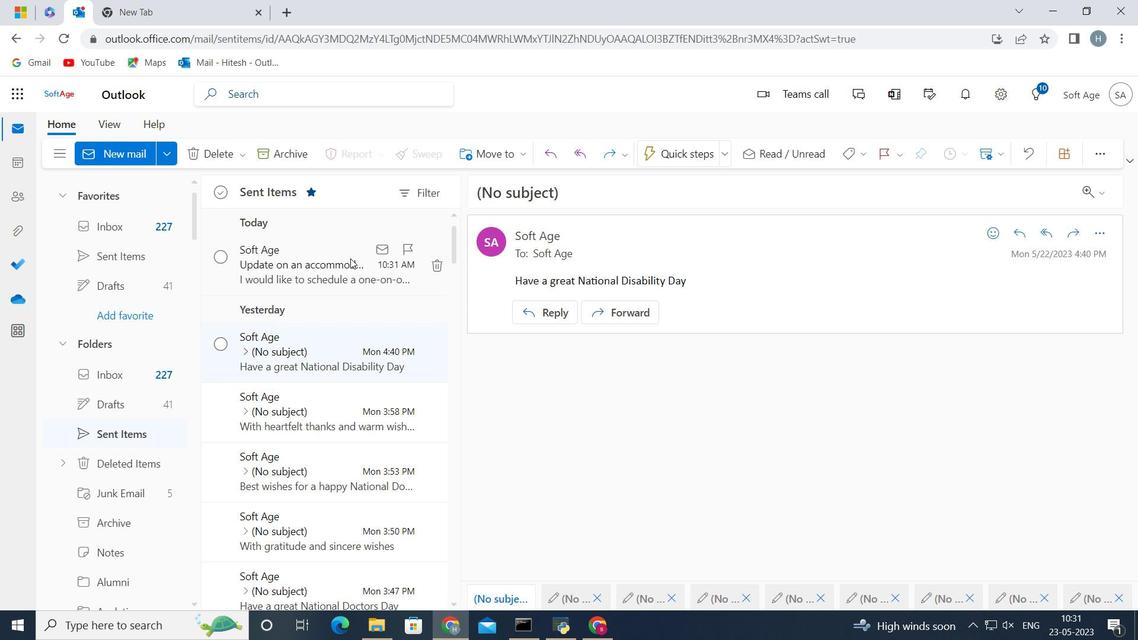 
Action: Mouse pressed left at (338, 264)
Screenshot: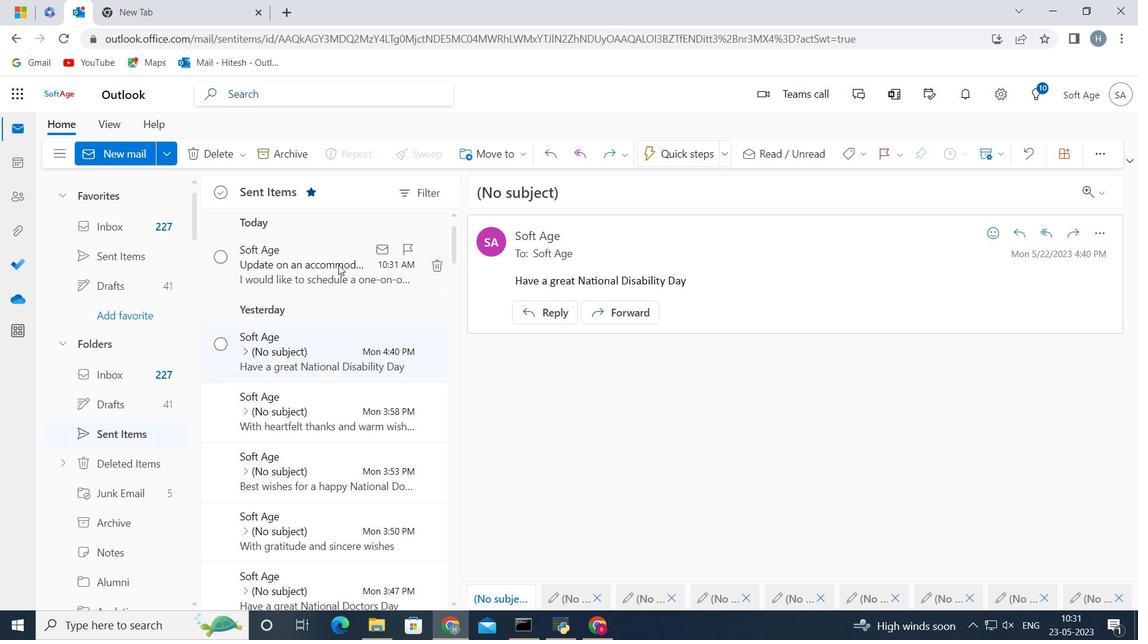 
Action: Mouse moved to (503, 156)
Screenshot: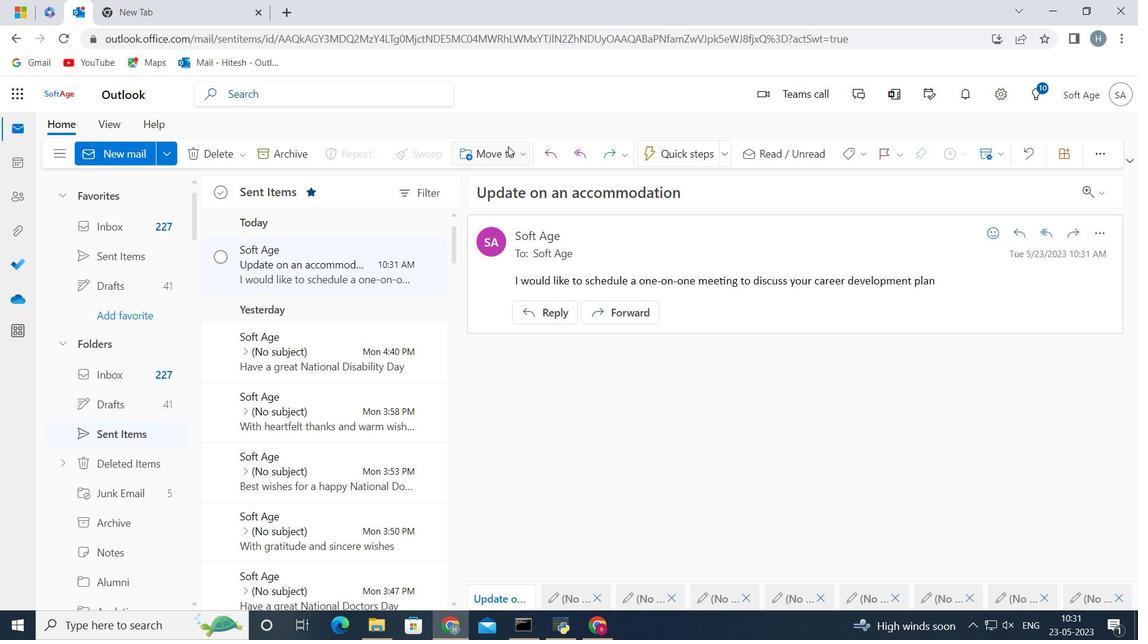 
Action: Mouse pressed left at (503, 156)
Screenshot: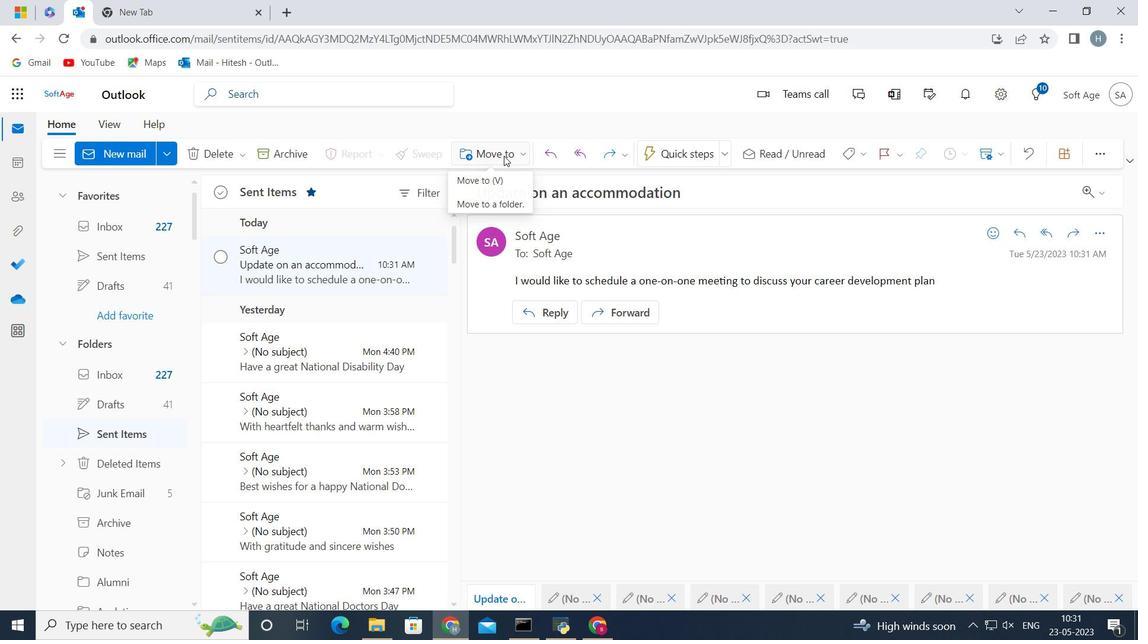 
Action: Mouse moved to (509, 176)
Screenshot: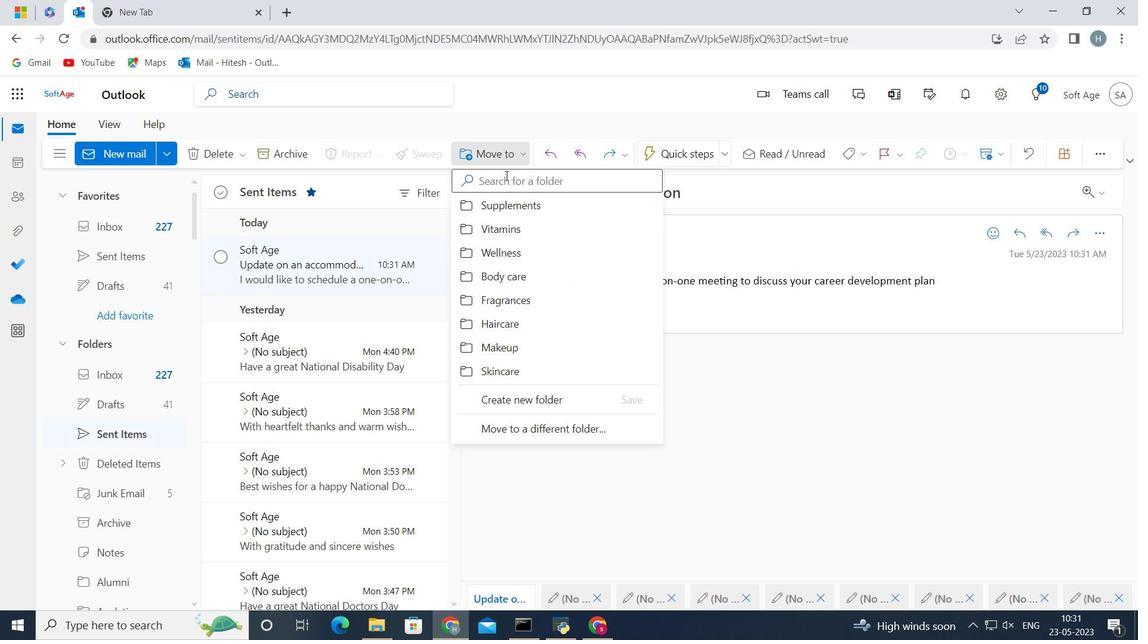 
Action: Mouse pressed left at (509, 176)
Screenshot: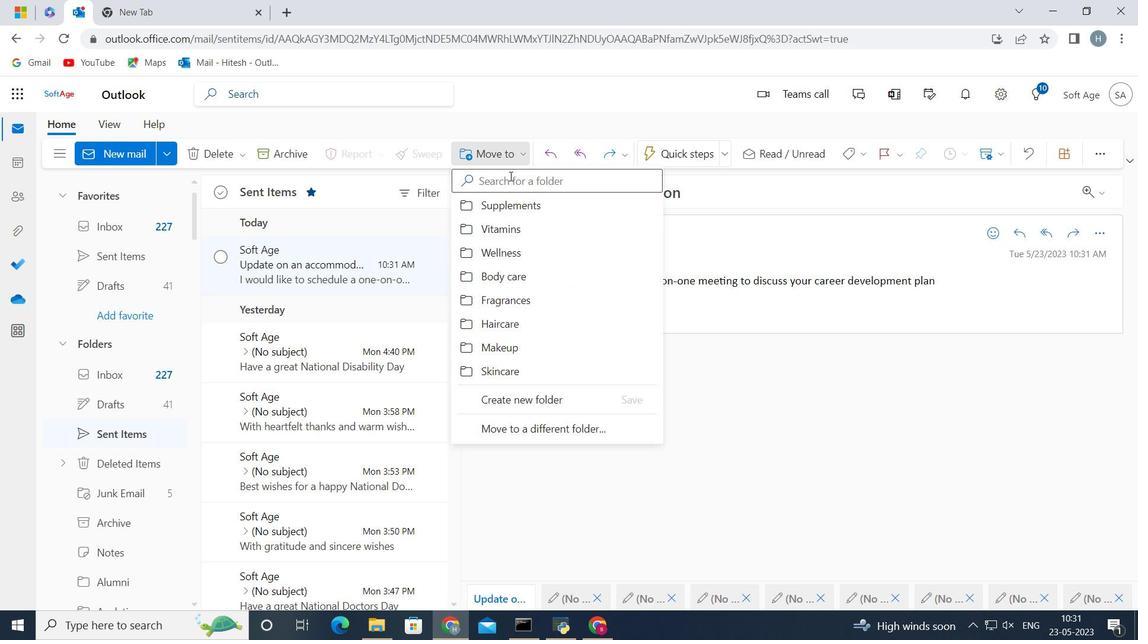 
Action: Mouse moved to (508, 177)
Screenshot: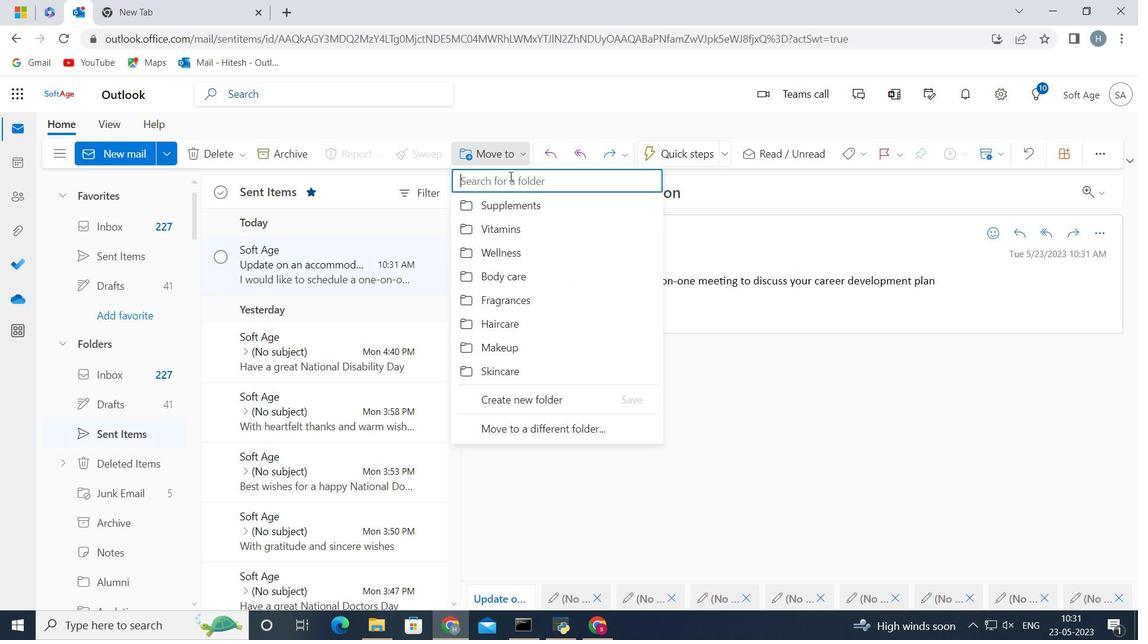 
Action: Key pressed <Key.shift><Key.shift><Key.shift><Key.shift>Medications
Screenshot: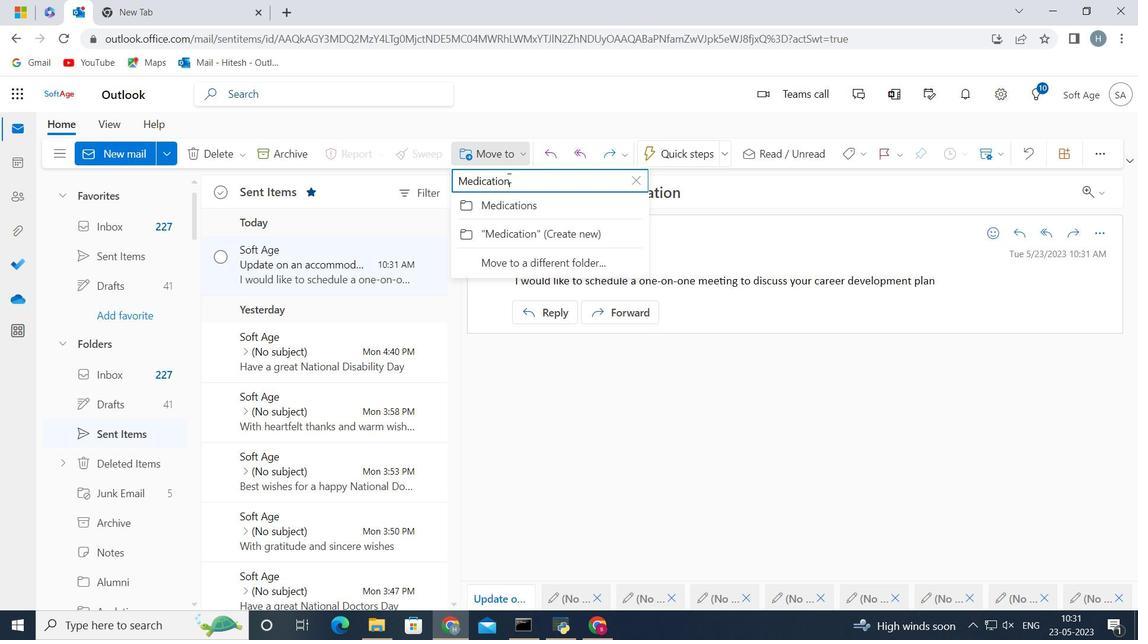 
Action: Mouse moved to (462, 201)
Screenshot: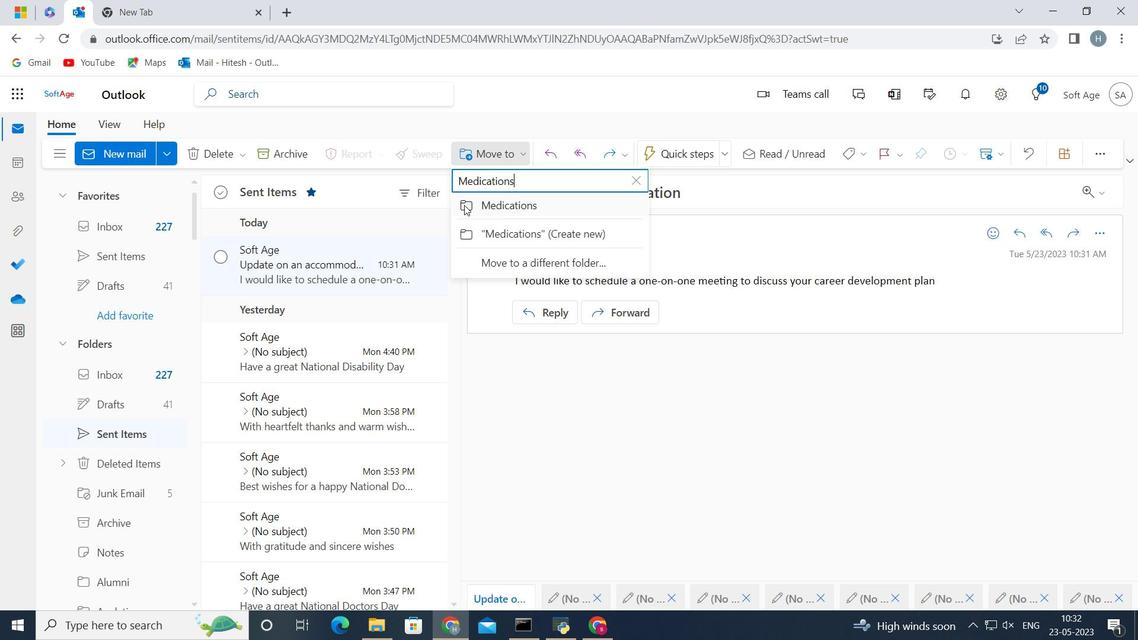 
Action: Mouse pressed left at (462, 201)
Screenshot: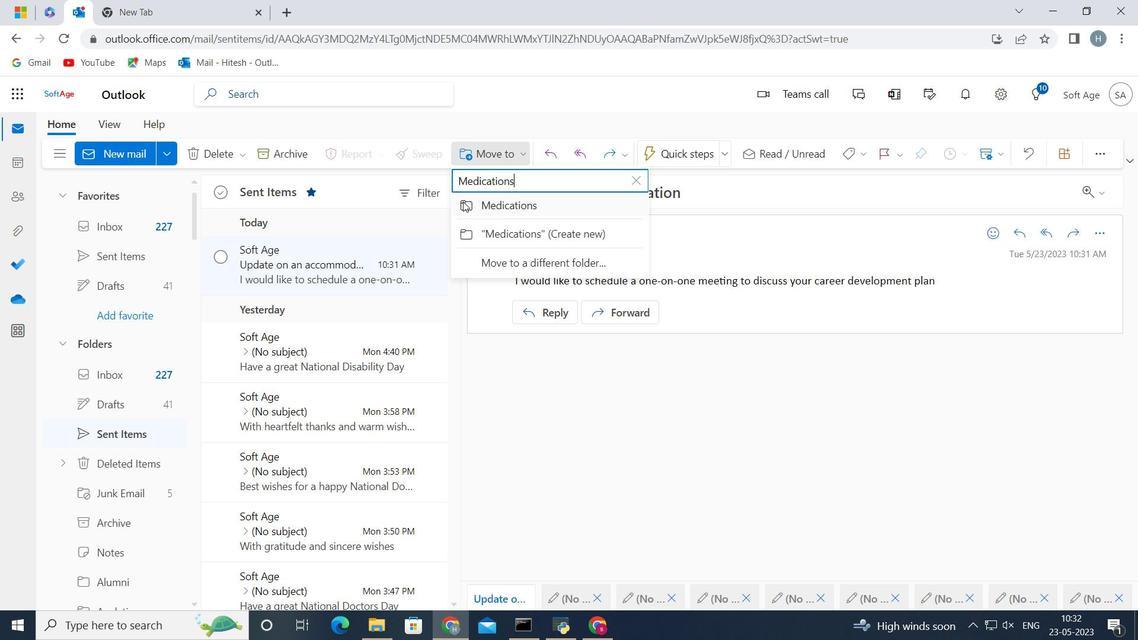 
Action: Mouse moved to (548, 352)
Screenshot: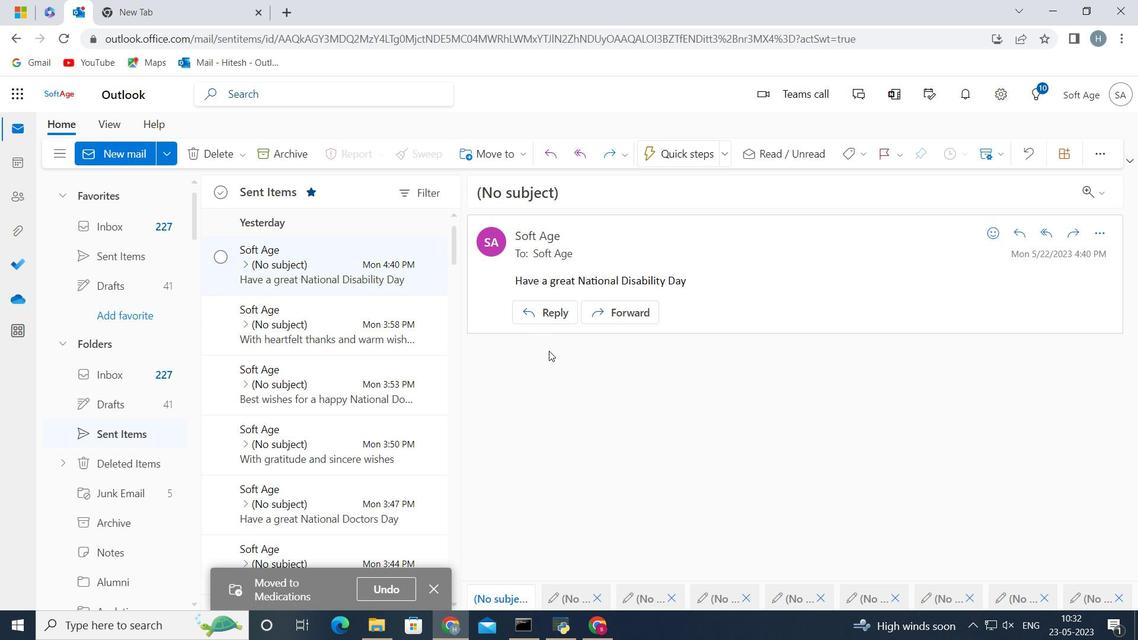 
